 Task: Open Card Sales Target Review in Board Social Media Influencer Brand Ambassador Program Strategy and Execution to Workspace Collaboration Software and add a team member Softage.1@softage.net, a label Green, a checklist Estate Planning, an attachment from Trello, a color Green and finally, add a card description 'Develop and launch new customer acquisition strategy for new market segment' and a comment 'This task requires us to be proactive and anticipate potential challenges before they arise.'. Add a start date 'Jan 09, 1900' with a due date 'Jan 09, 1900'
Action: Mouse moved to (62, 284)
Screenshot: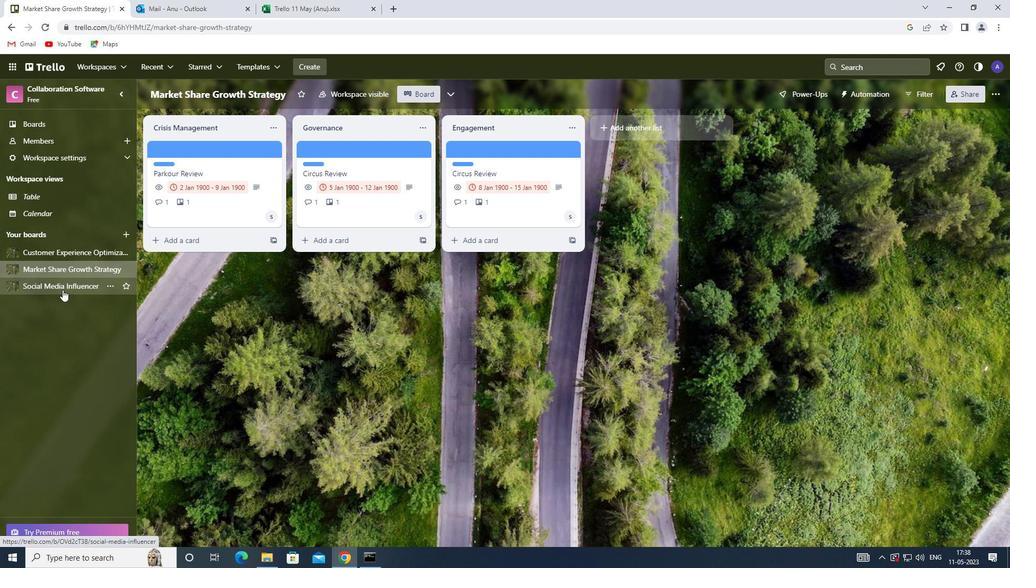 
Action: Mouse pressed left at (62, 284)
Screenshot: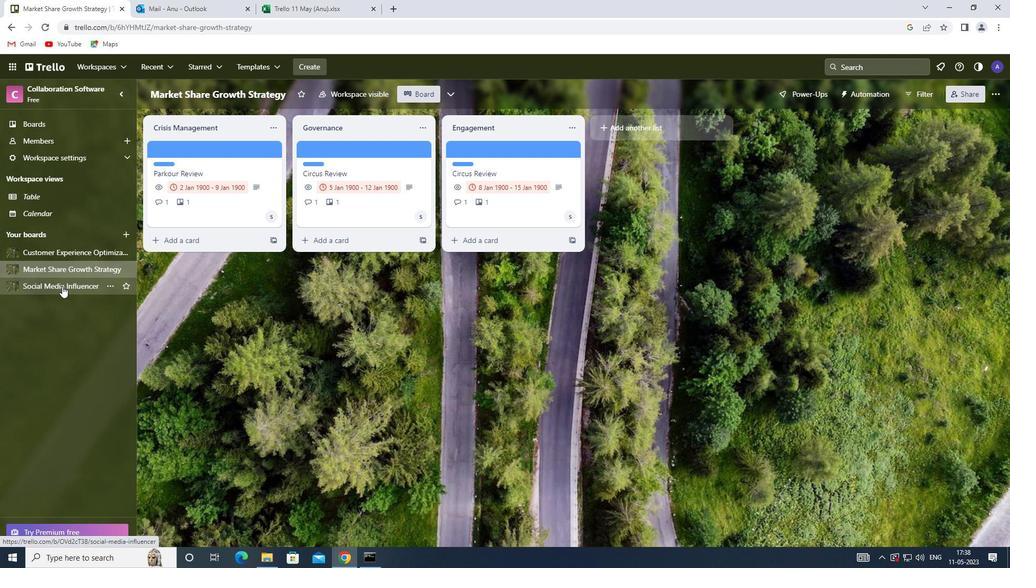 
Action: Mouse moved to (484, 150)
Screenshot: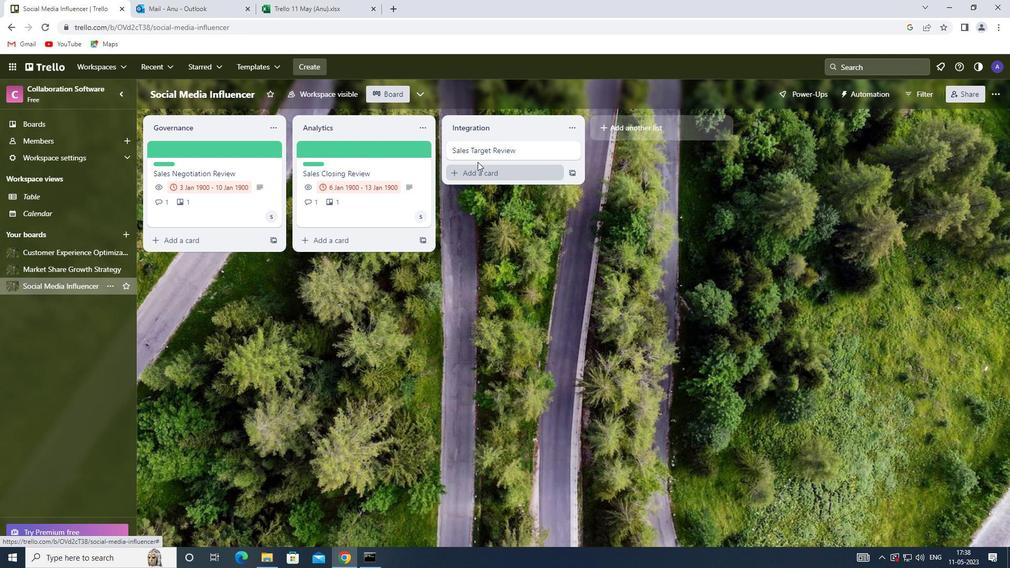 
Action: Mouse pressed left at (484, 150)
Screenshot: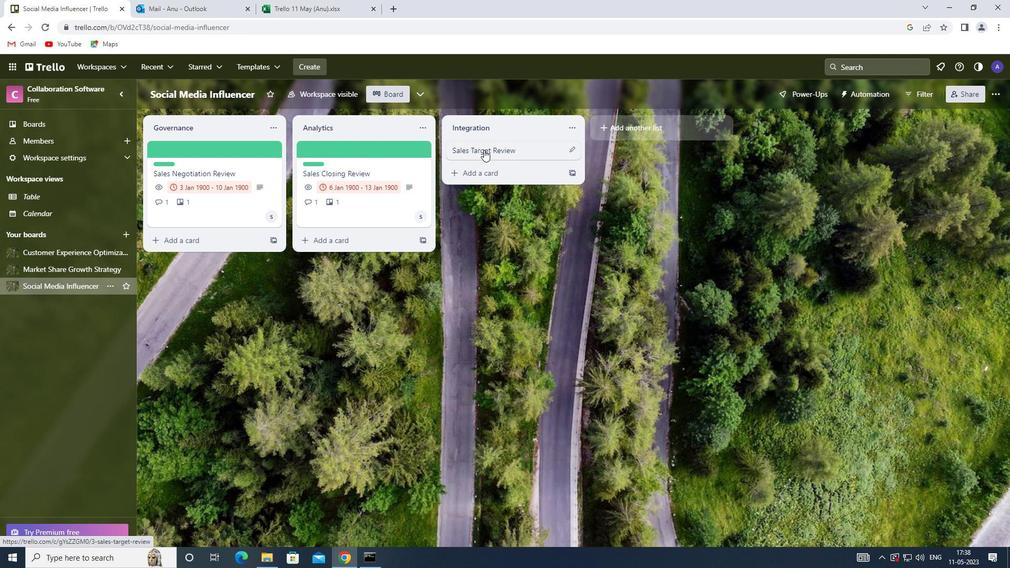 
Action: Mouse moved to (641, 181)
Screenshot: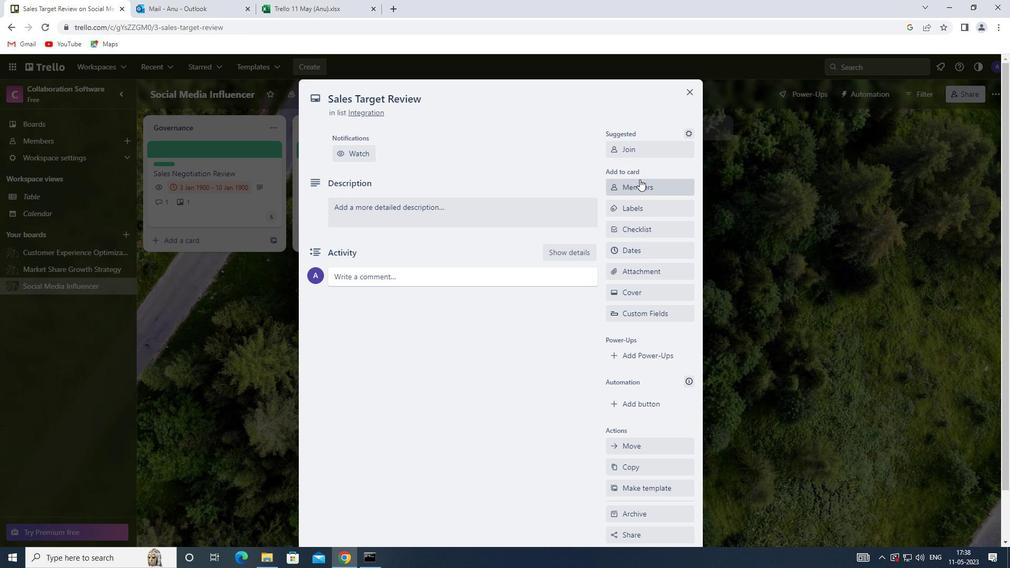 
Action: Mouse pressed left at (641, 181)
Screenshot: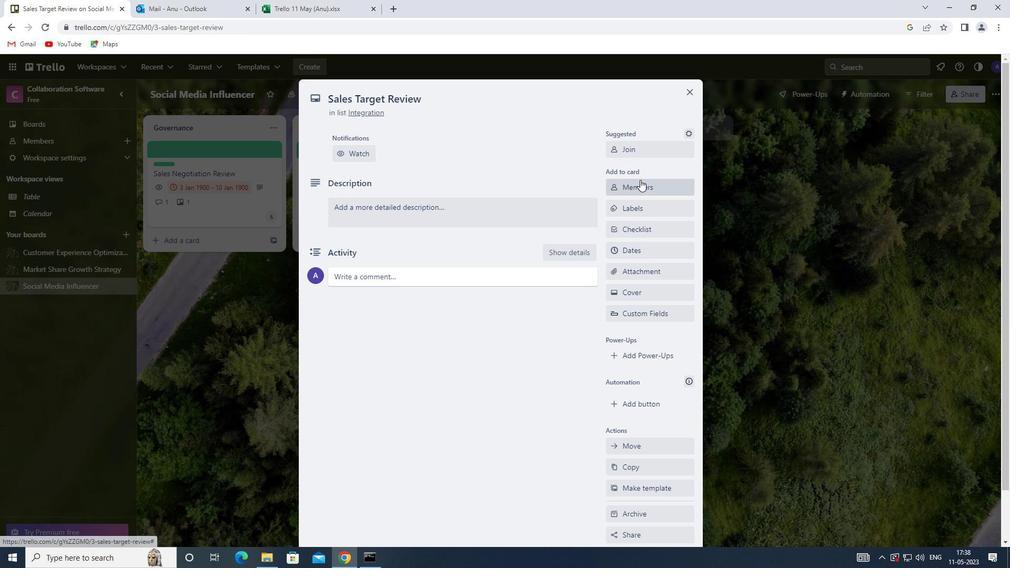 
Action: Mouse moved to (641, 239)
Screenshot: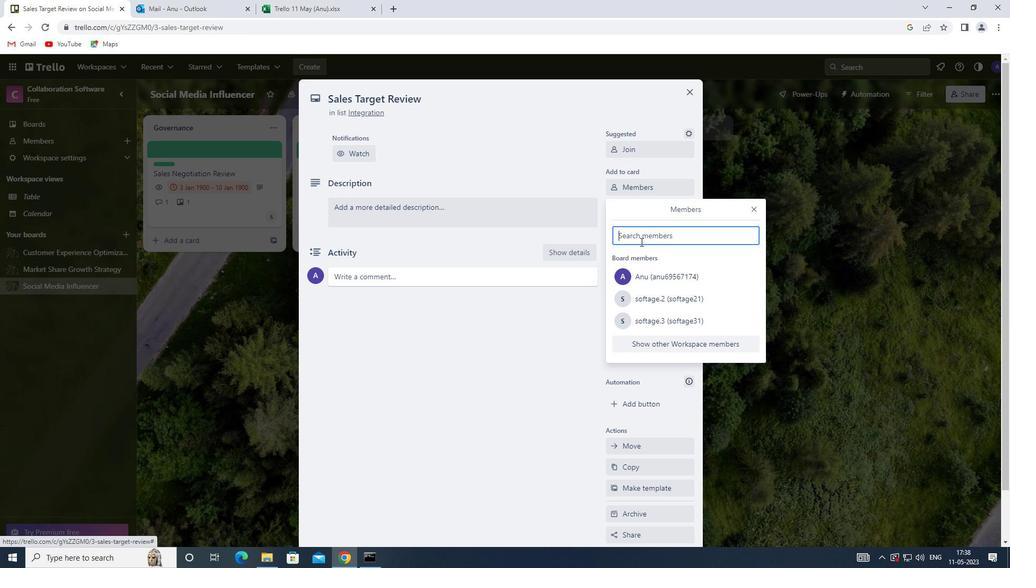 
Action: Mouse pressed left at (641, 239)
Screenshot: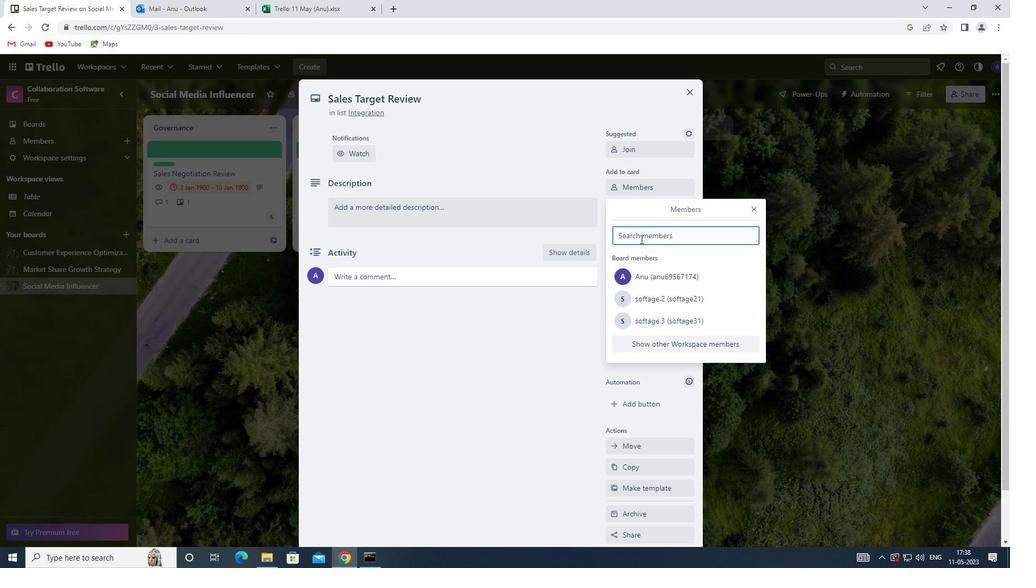
Action: Key pressed <Key.shift>SOFTAGE.1<Key.shift>@SOFTAGE.NET
Screenshot: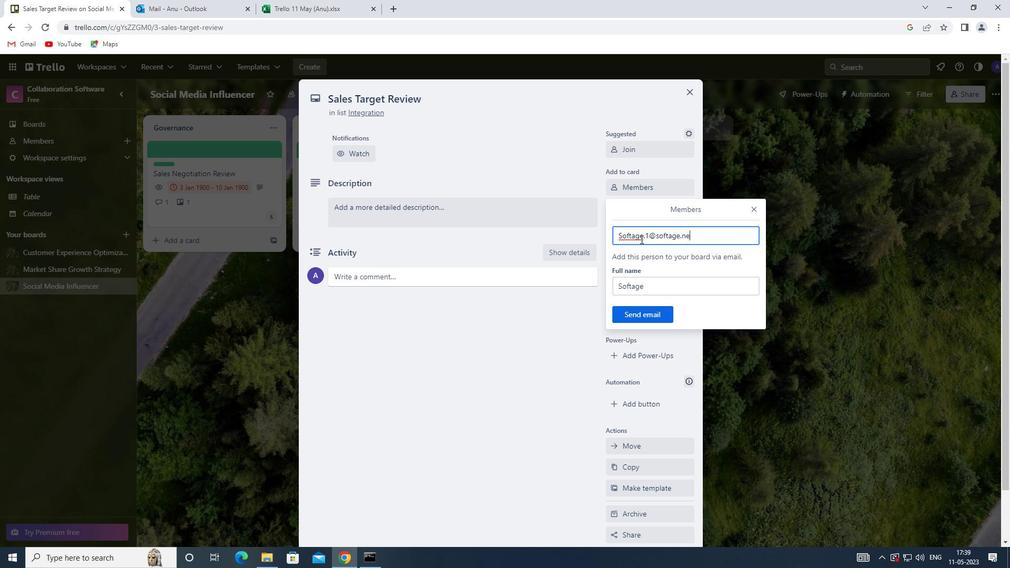 
Action: Mouse moved to (640, 316)
Screenshot: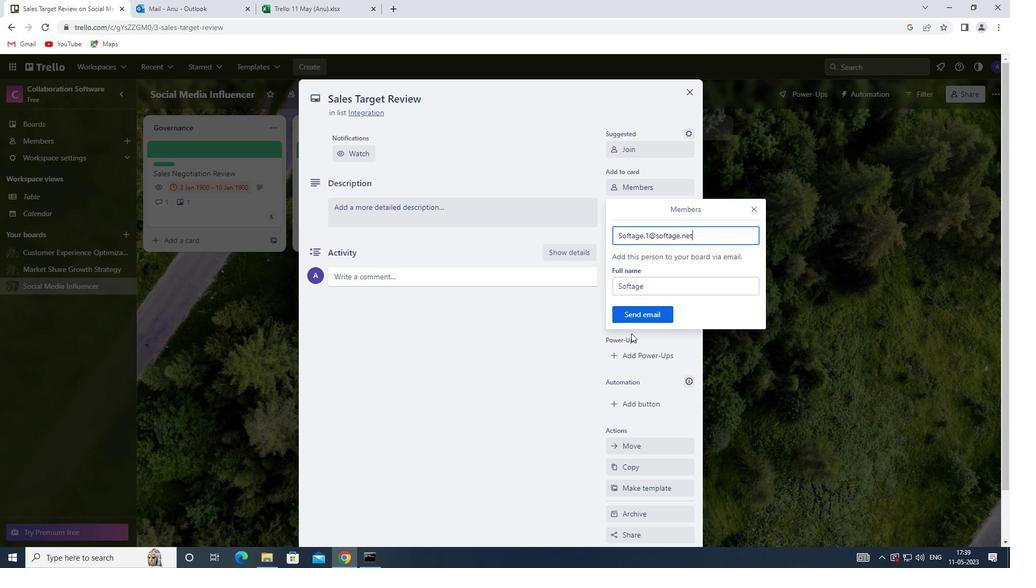 
Action: Mouse pressed left at (640, 316)
Screenshot: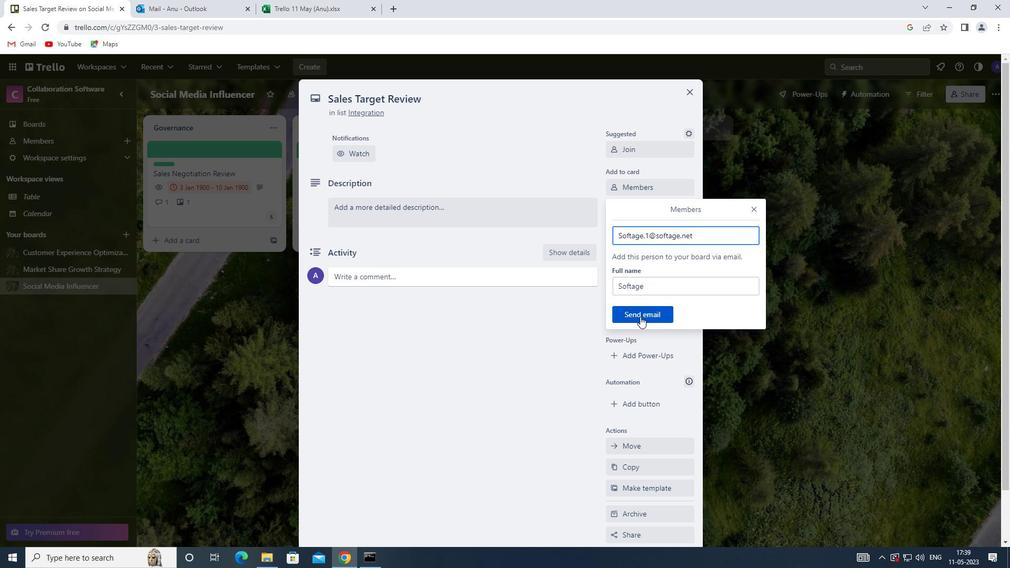 
Action: Mouse moved to (642, 210)
Screenshot: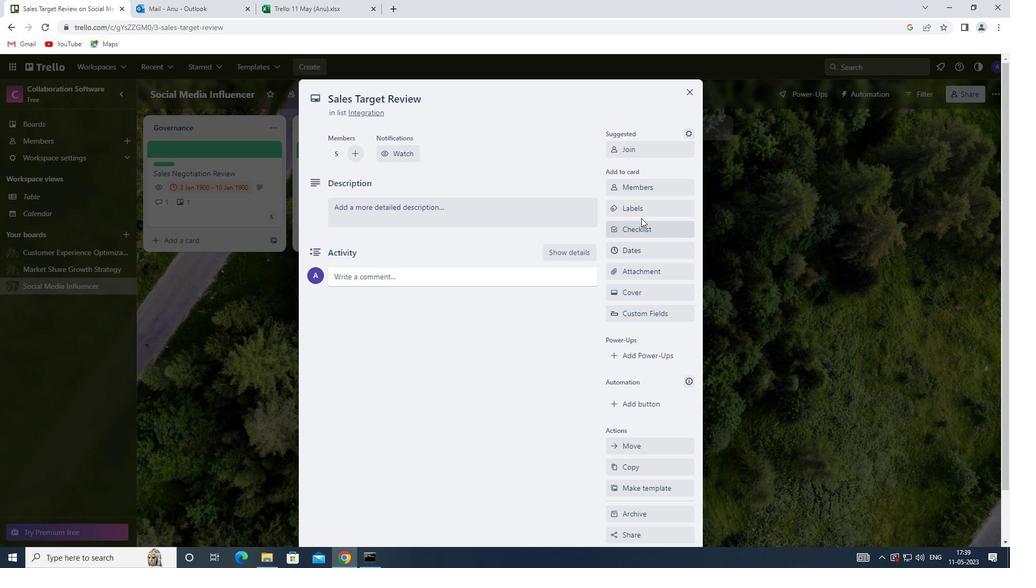 
Action: Mouse pressed left at (642, 210)
Screenshot: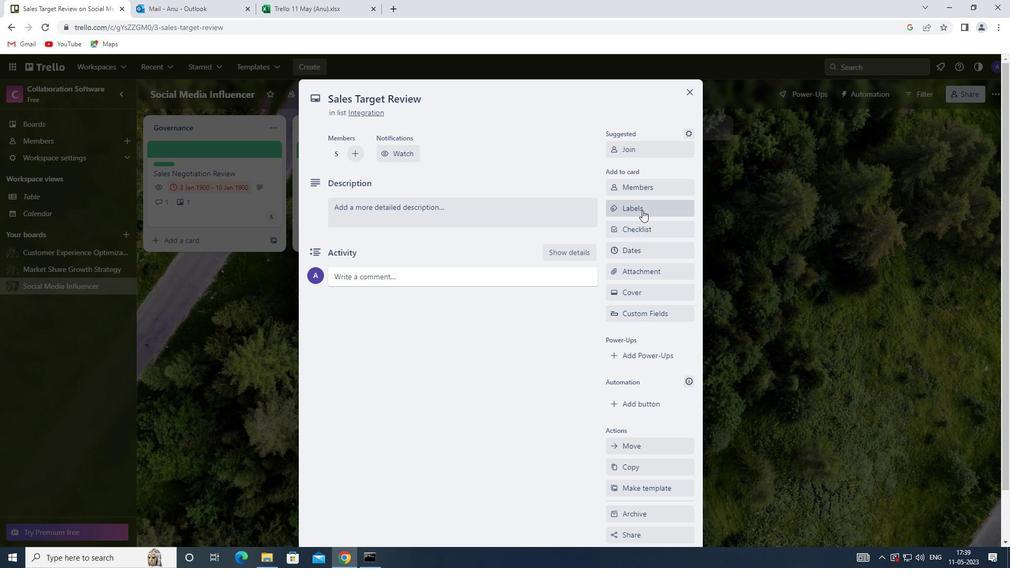 
Action: Mouse moved to (617, 293)
Screenshot: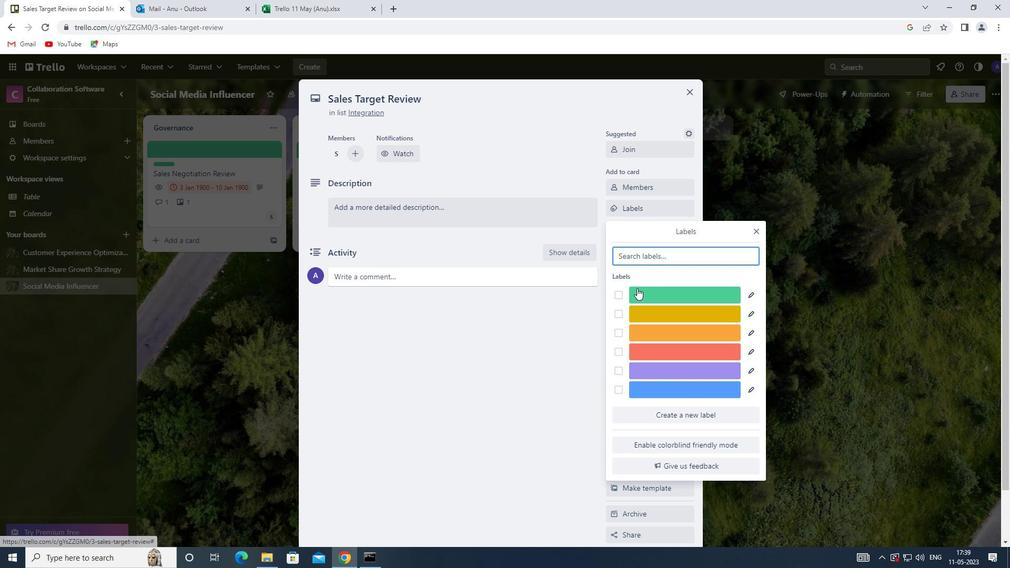 
Action: Mouse pressed left at (617, 293)
Screenshot: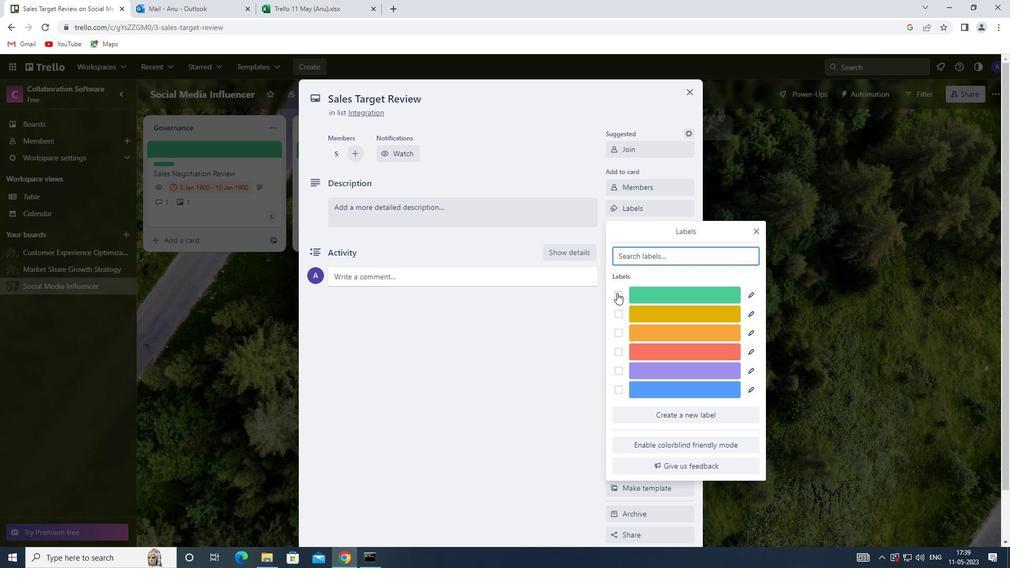 
Action: Mouse moved to (754, 229)
Screenshot: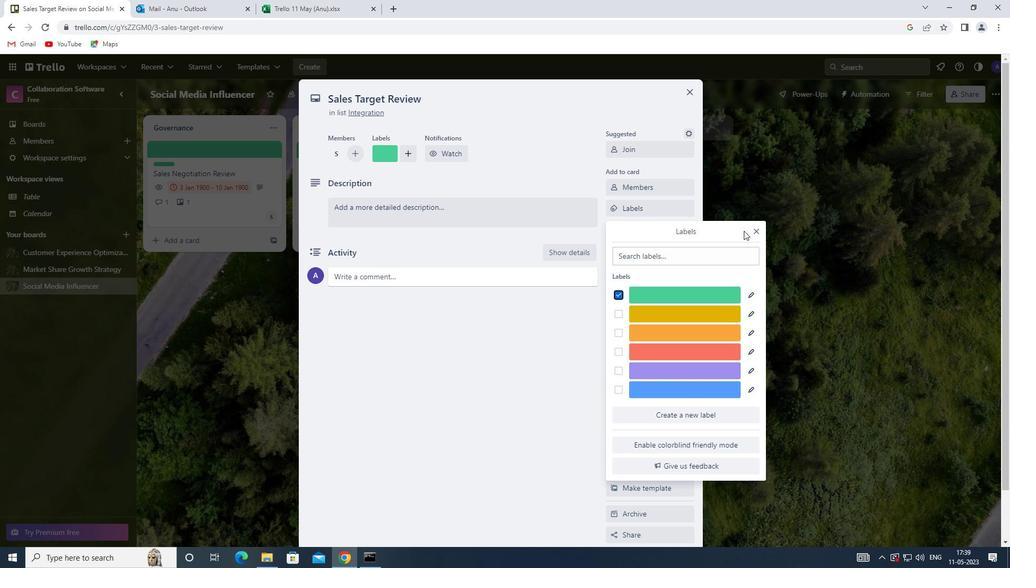 
Action: Mouse pressed left at (754, 229)
Screenshot: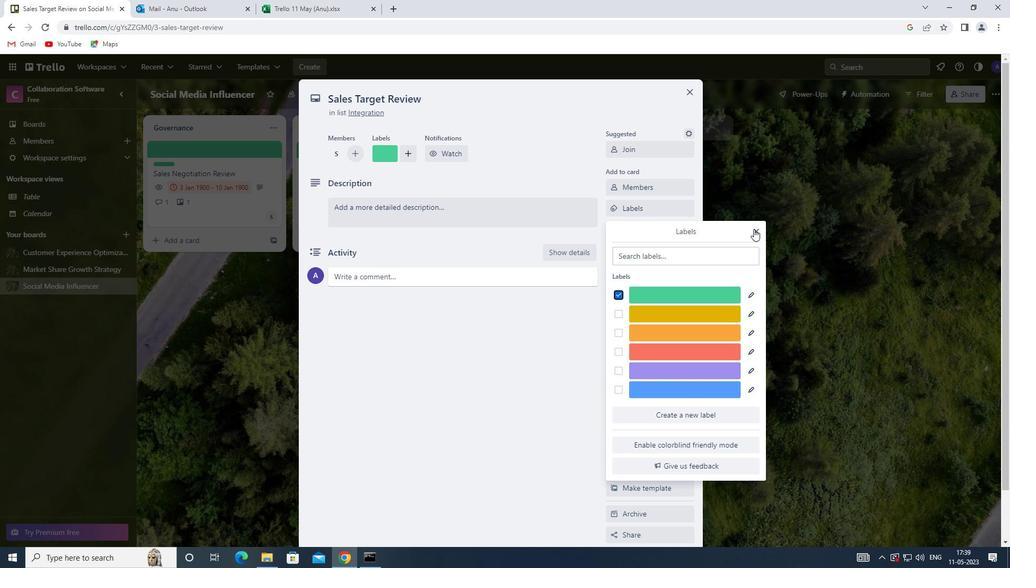 
Action: Mouse moved to (664, 225)
Screenshot: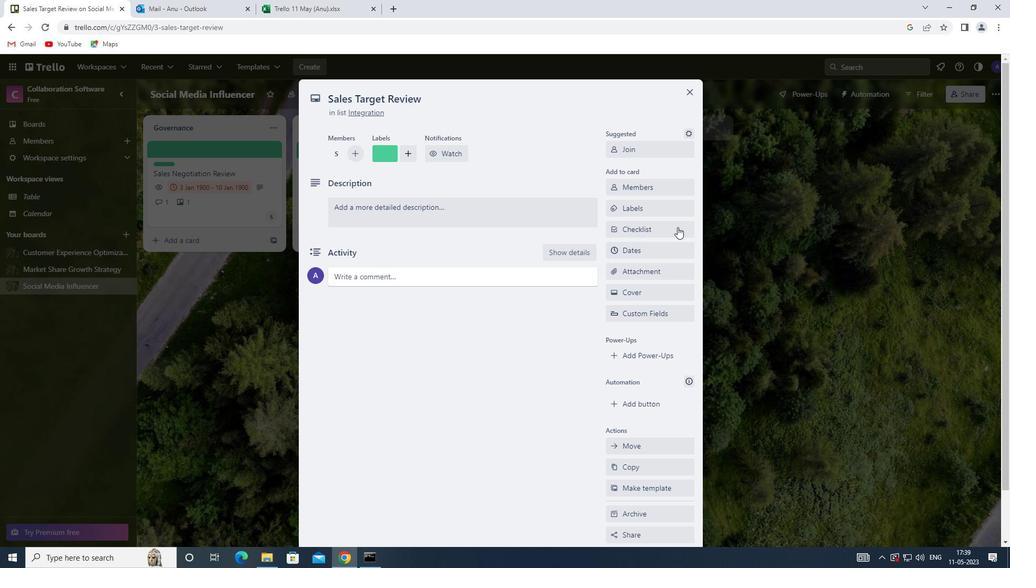 
Action: Mouse pressed left at (664, 225)
Screenshot: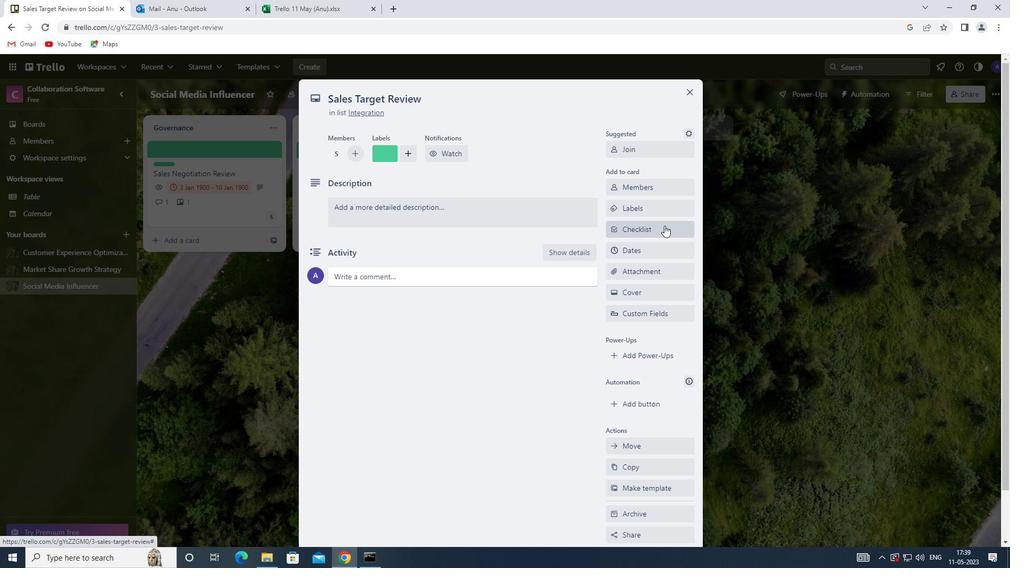 
Action: Key pressed <Key.shift>ESTATE<Key.space><Key.shift><Key.shift><Key.shift><Key.shift><Key.shift><Key.shift>PLANNING
Screenshot: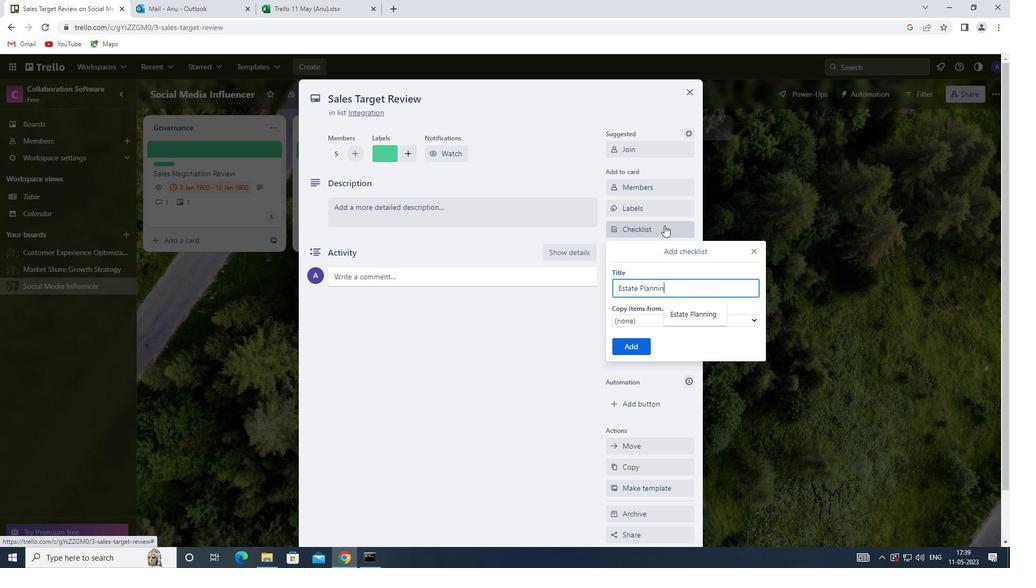 
Action: Mouse moved to (630, 350)
Screenshot: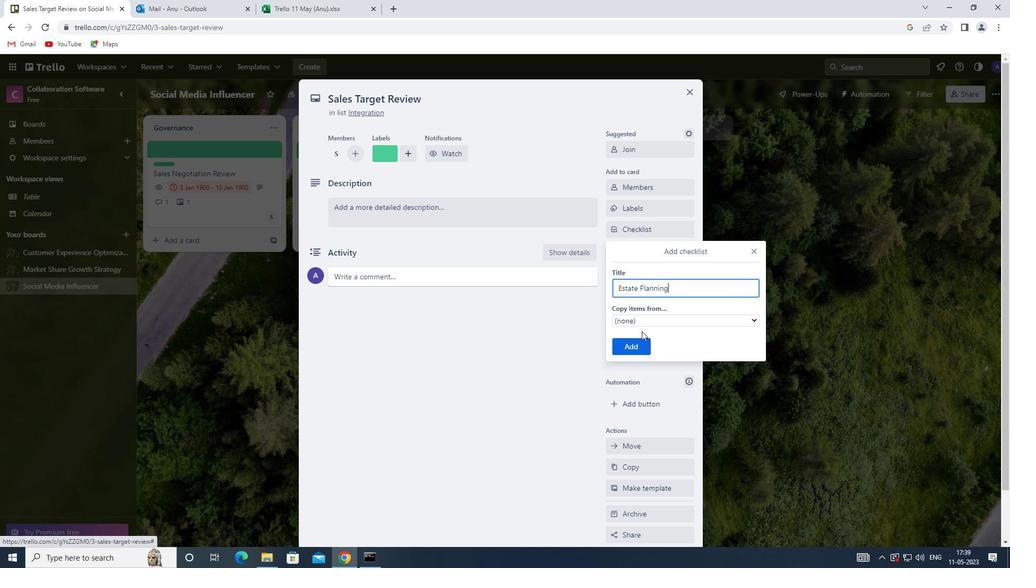 
Action: Mouse pressed left at (630, 350)
Screenshot: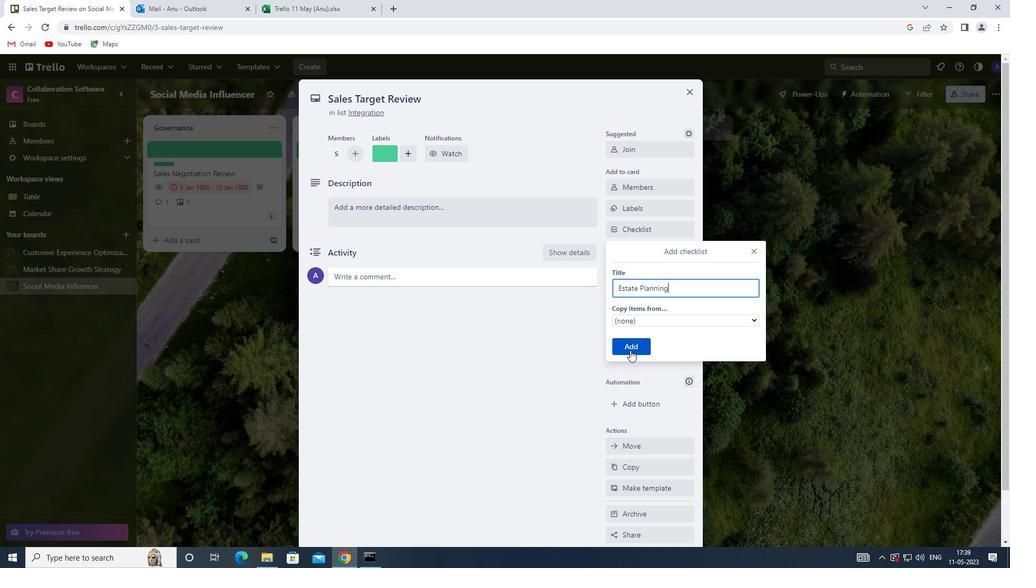 
Action: Mouse moved to (639, 268)
Screenshot: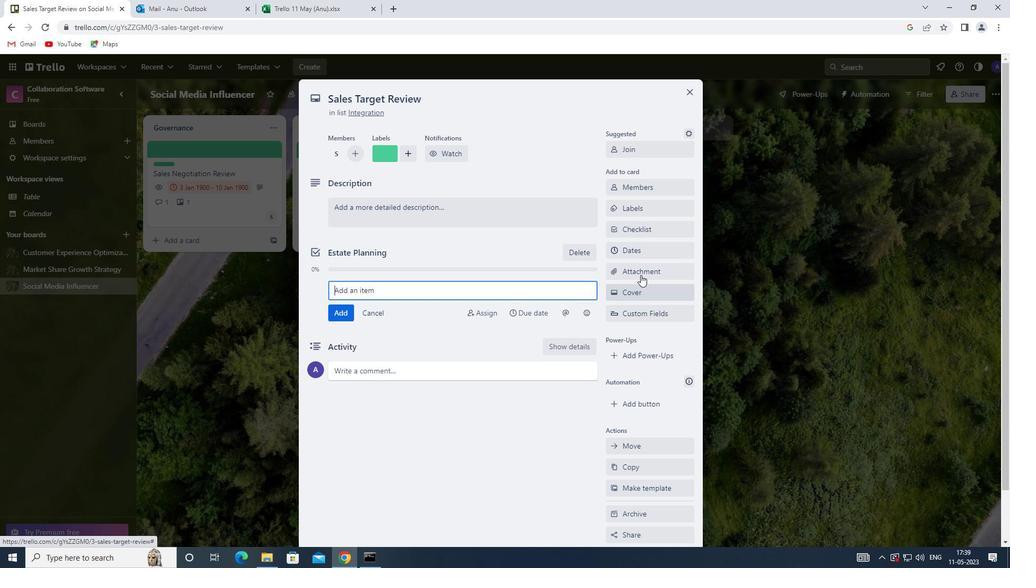 
Action: Mouse pressed left at (639, 268)
Screenshot: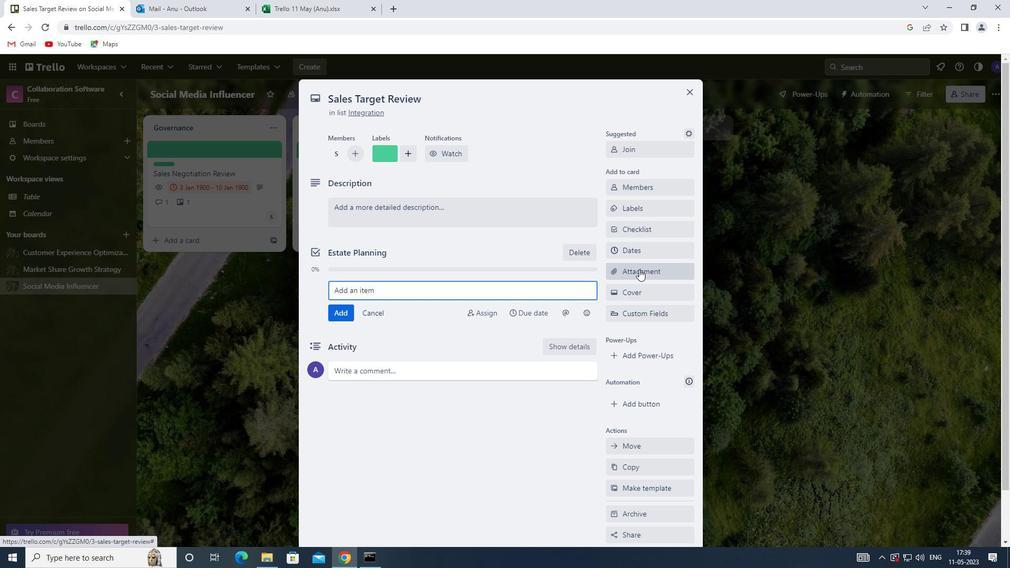 
Action: Mouse moved to (639, 332)
Screenshot: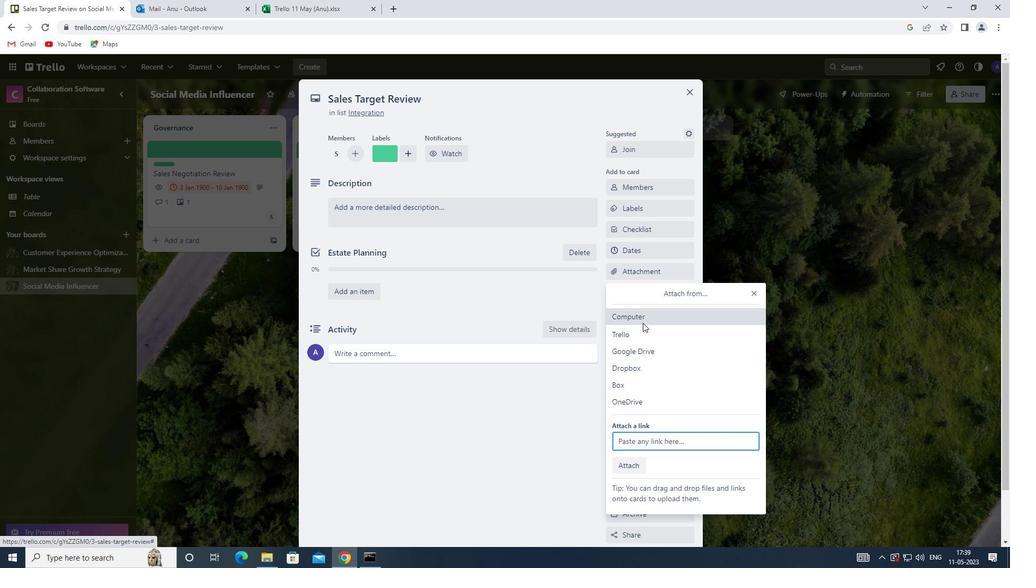 
Action: Mouse pressed left at (639, 332)
Screenshot: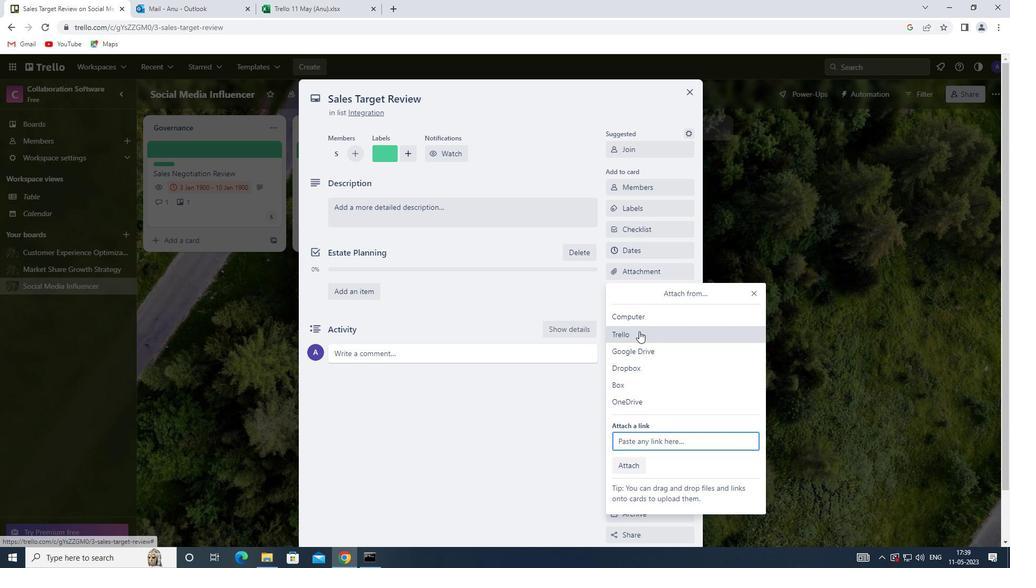 
Action: Mouse moved to (653, 417)
Screenshot: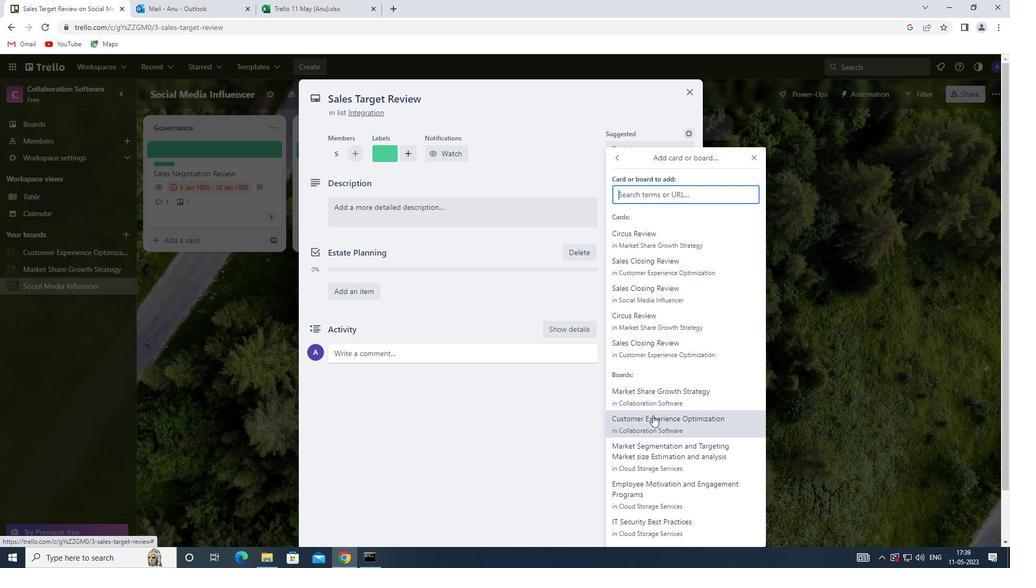 
Action: Mouse pressed left at (653, 417)
Screenshot: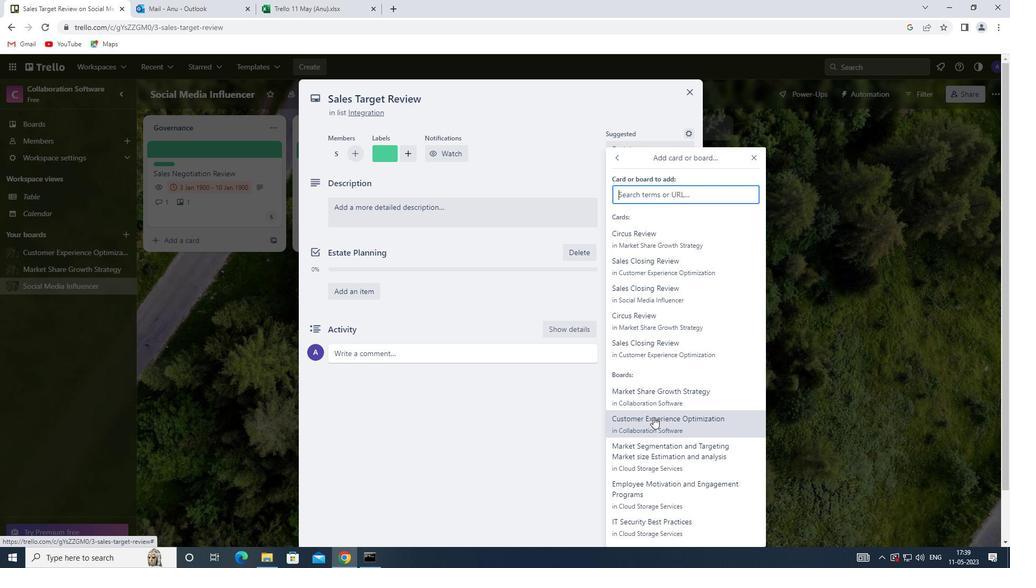 
Action: Mouse moved to (654, 289)
Screenshot: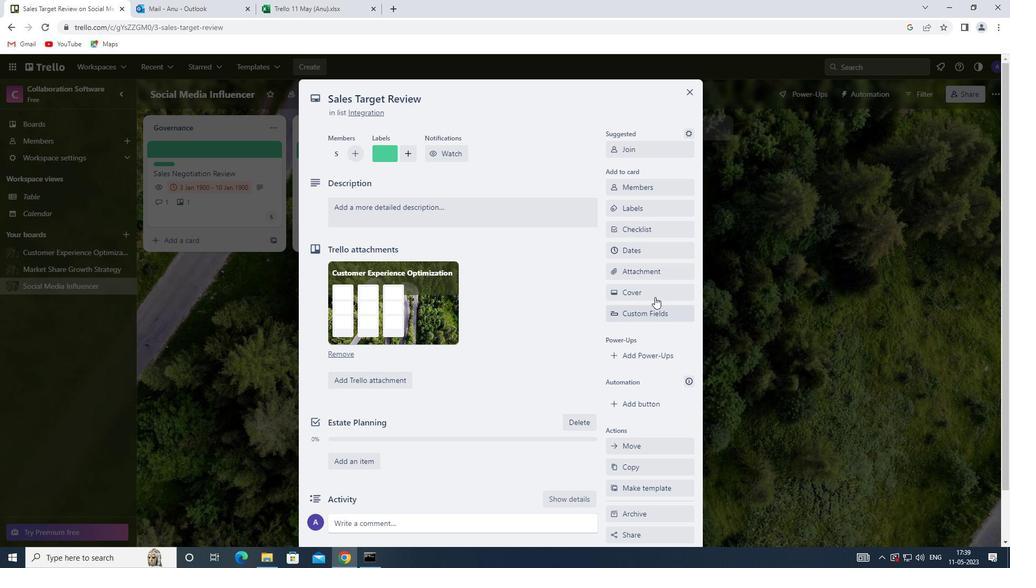 
Action: Mouse pressed left at (654, 289)
Screenshot: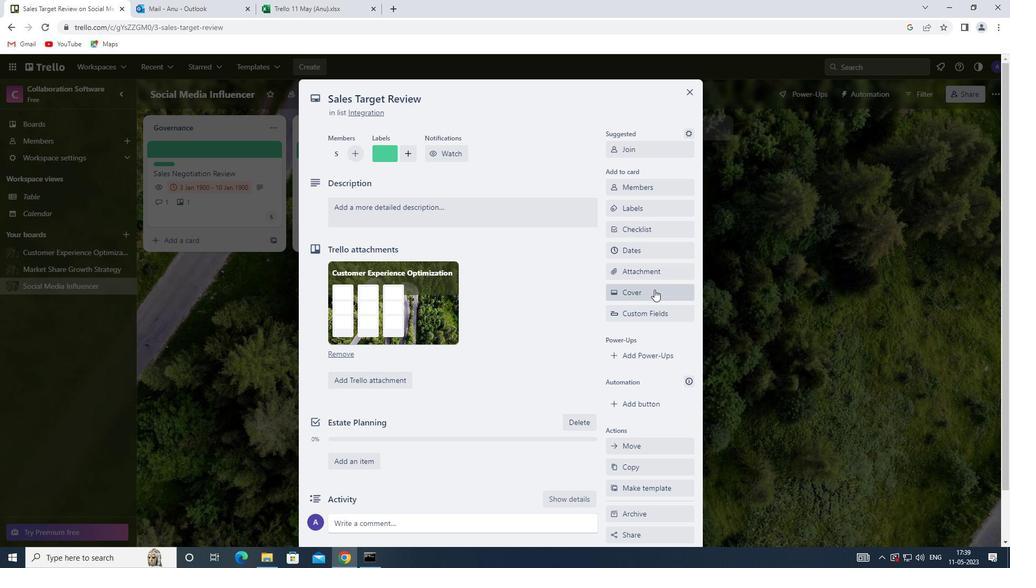 
Action: Mouse moved to (628, 334)
Screenshot: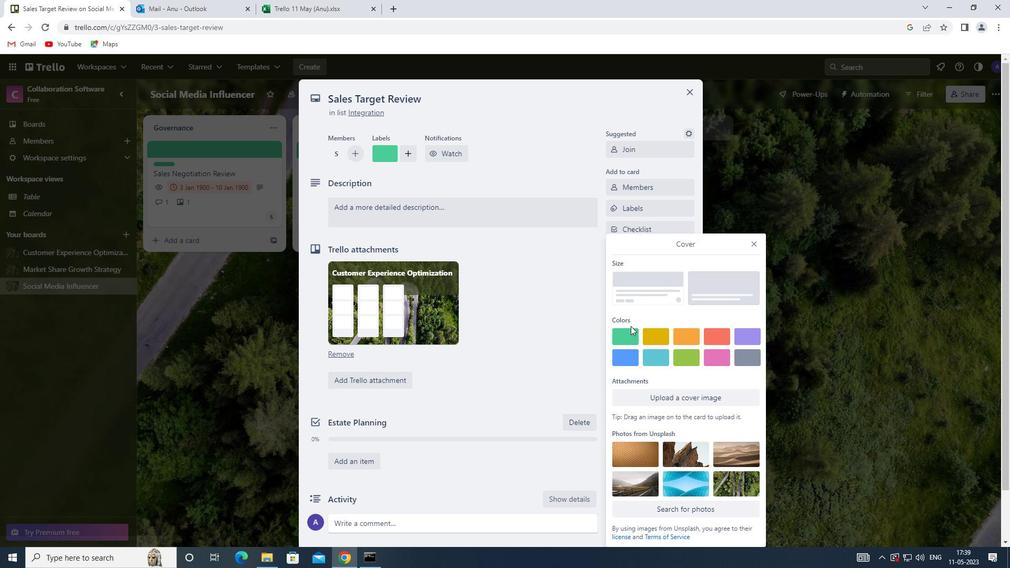 
Action: Mouse pressed left at (628, 334)
Screenshot: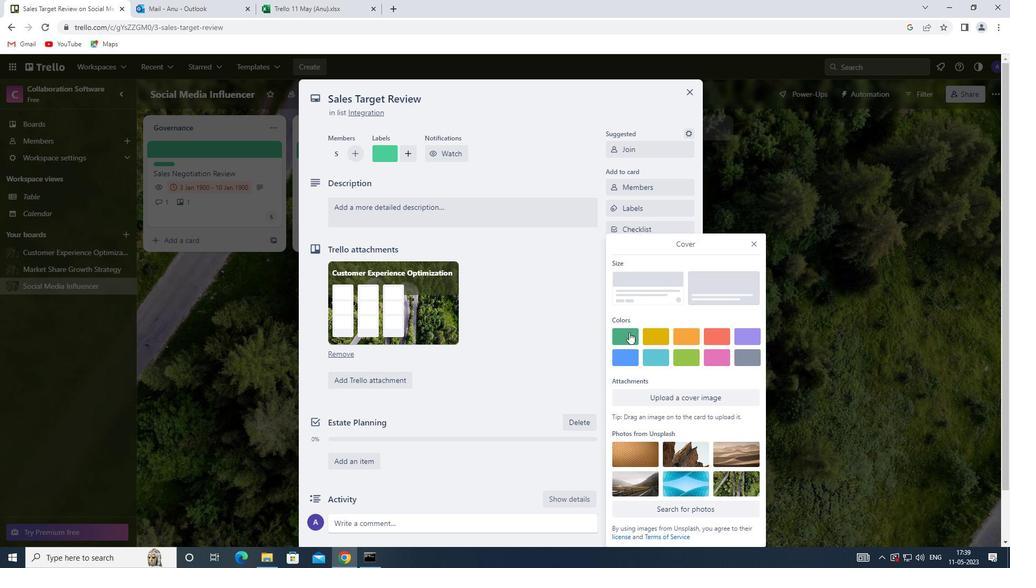 
Action: Mouse moved to (752, 223)
Screenshot: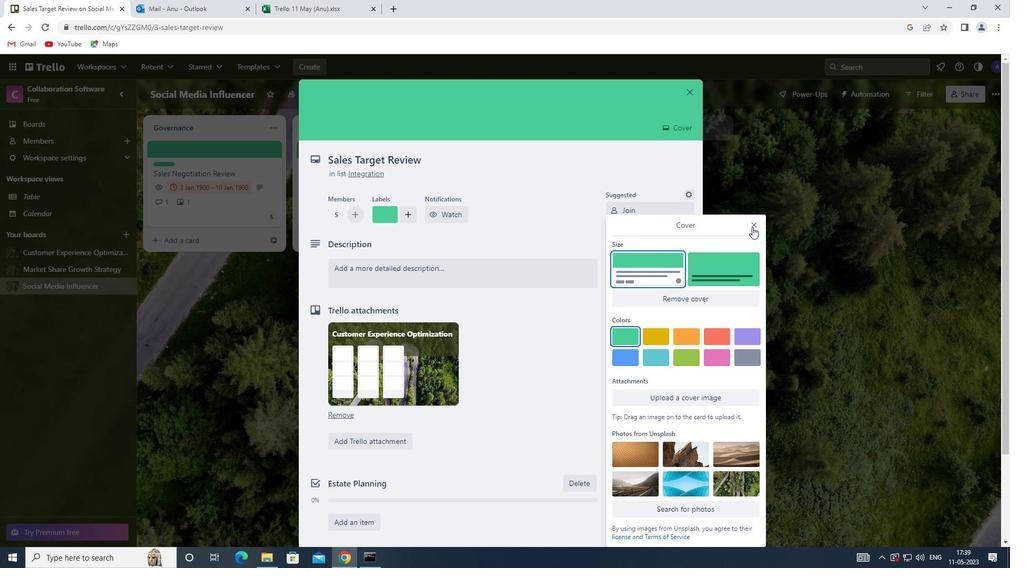 
Action: Mouse pressed left at (752, 223)
Screenshot: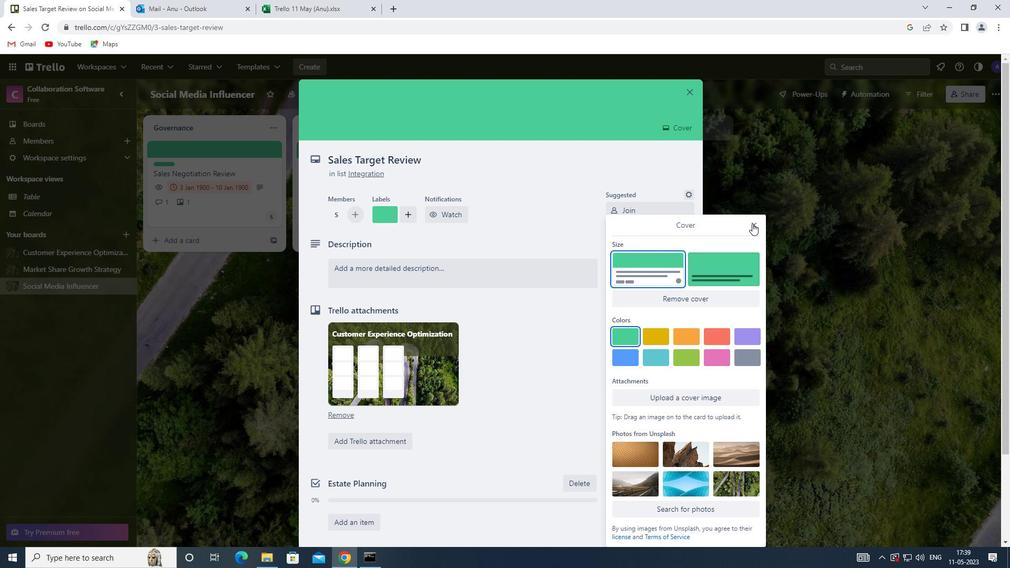 
Action: Mouse moved to (444, 277)
Screenshot: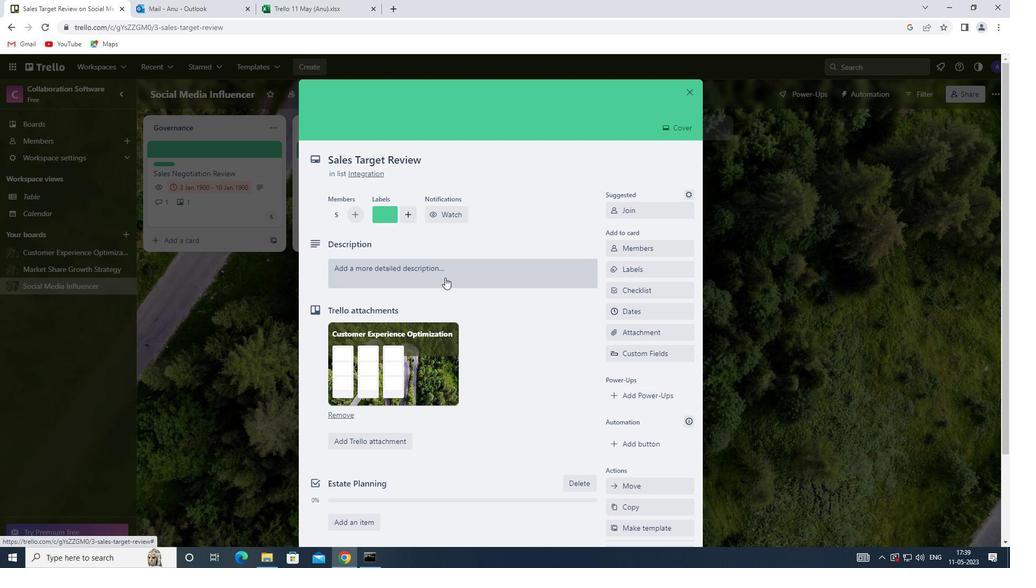 
Action: Mouse pressed left at (444, 277)
Screenshot: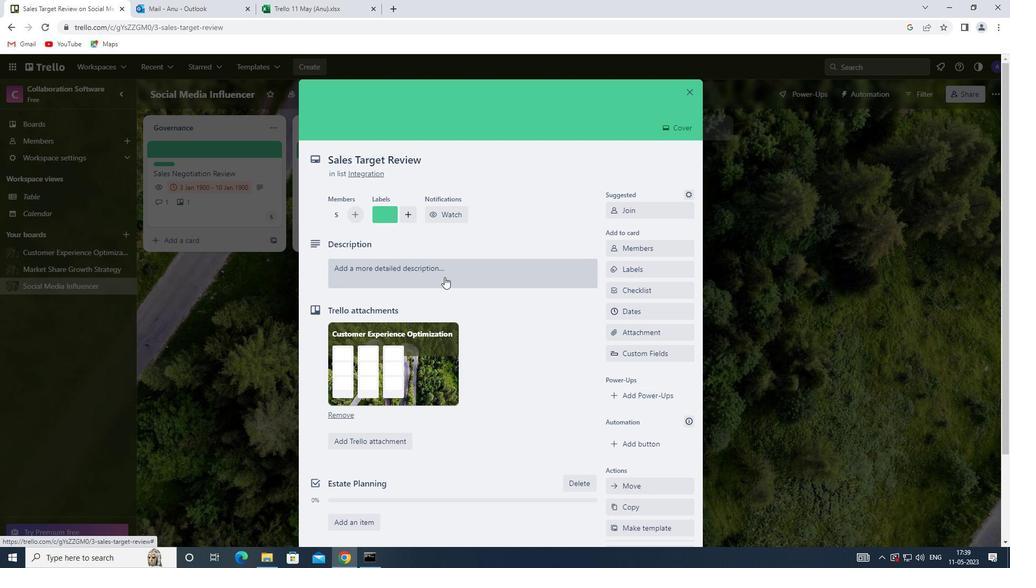 
Action: Mouse moved to (392, 304)
Screenshot: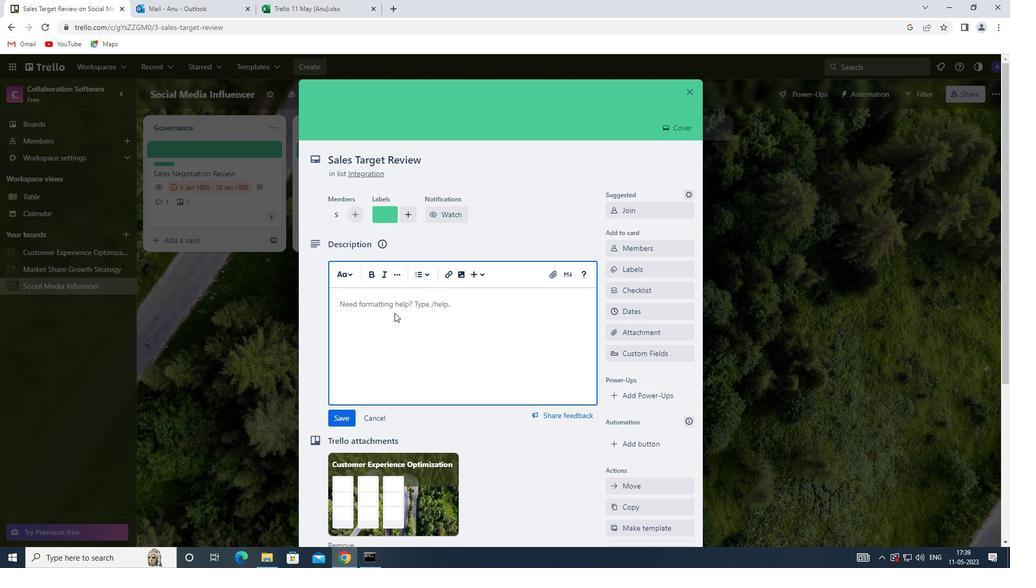 
Action: Mouse pressed left at (392, 304)
Screenshot: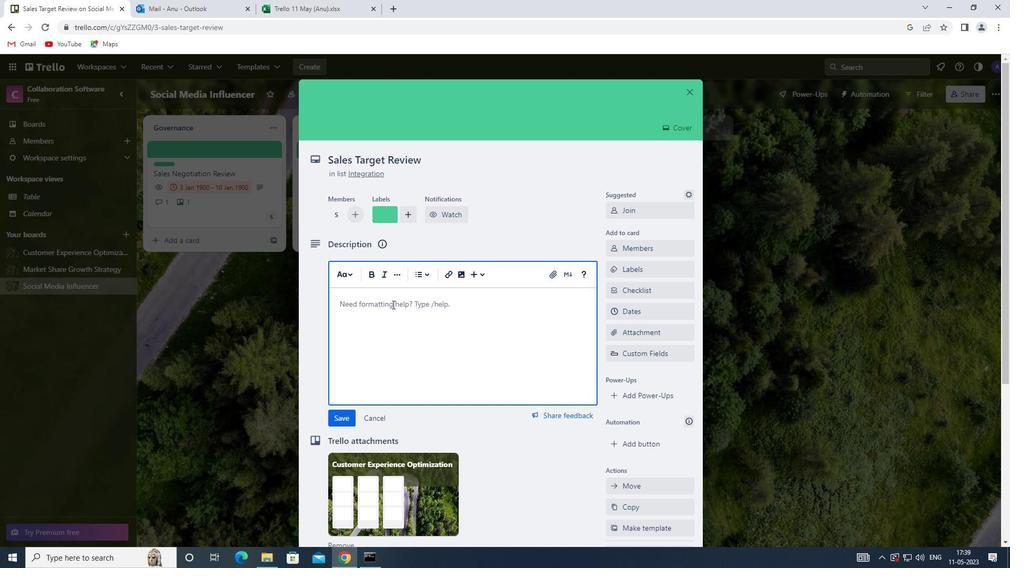 
Action: Key pressed <Key.shift><Key.shift><Key.shift><Key.shift><Key.shift><Key.shift><Key.shift>DEVELOP<Key.space>AND<Key.space>LAUNCH<Key.space>NEW<Key.space>CUSTOMER<Key.space>ACQUISITION<Key.space>STRATEGY<Key.space>FOR<Key.space>NEW<Key.space>MARKET<Key.space>SEGMENT
Screenshot: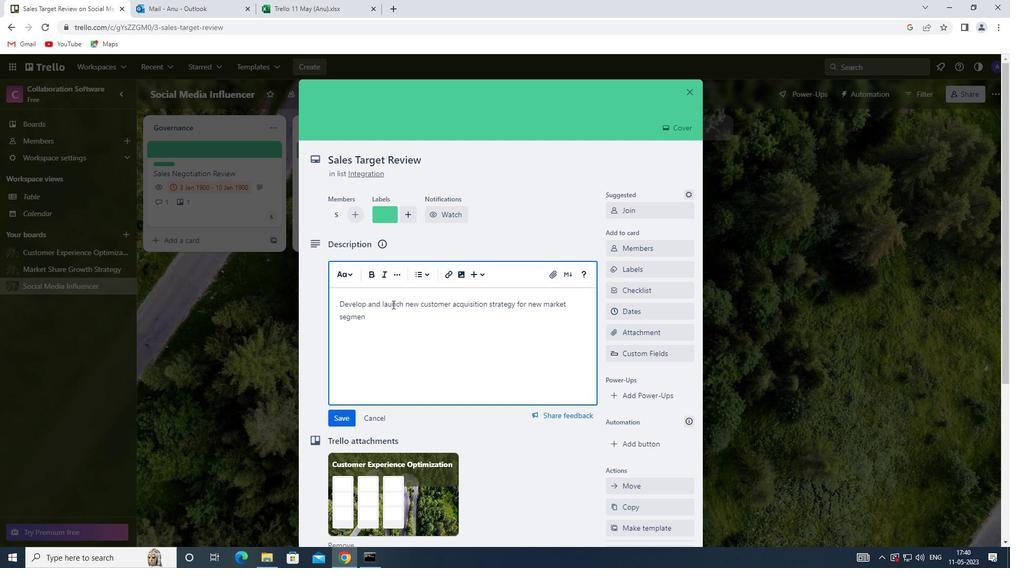 
Action: Mouse moved to (334, 415)
Screenshot: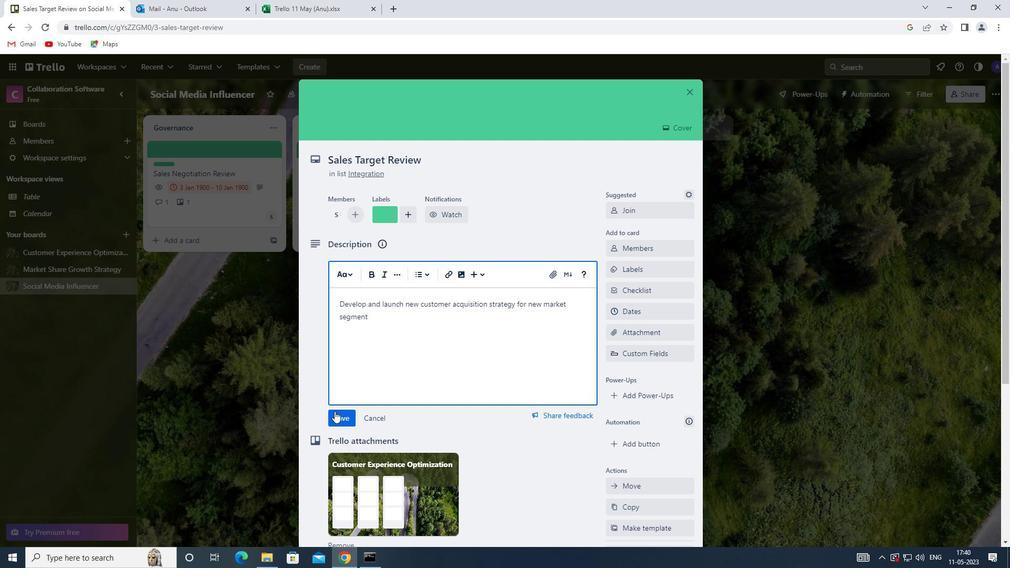 
Action: Mouse pressed left at (334, 415)
Screenshot: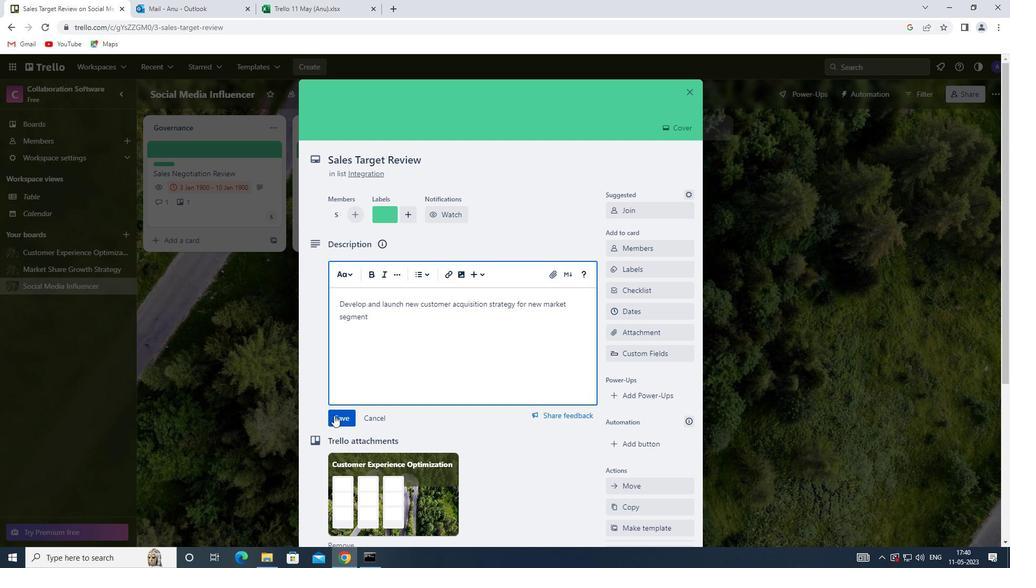 
Action: Mouse moved to (373, 402)
Screenshot: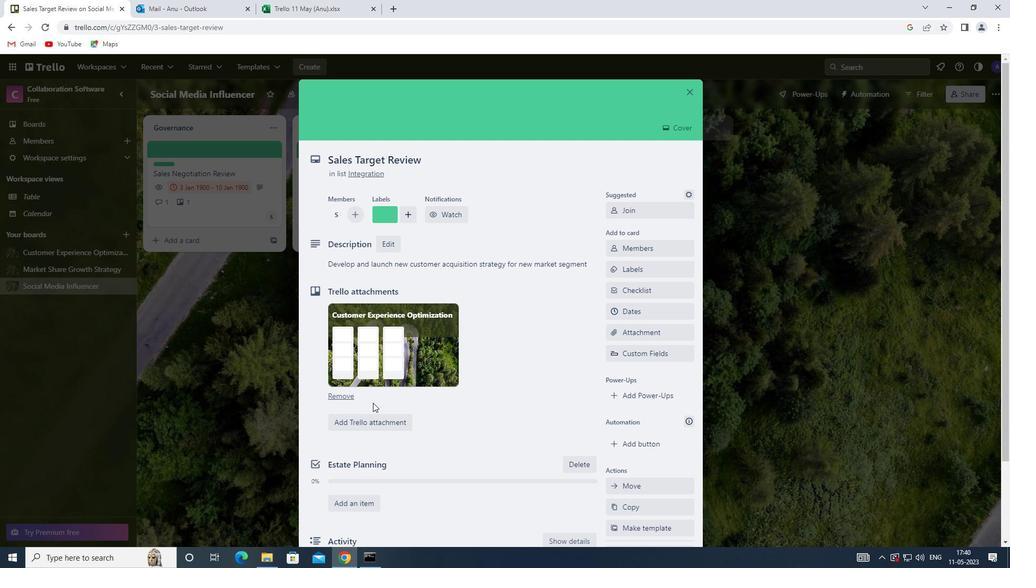 
Action: Mouse scrolled (373, 402) with delta (0, 0)
Screenshot: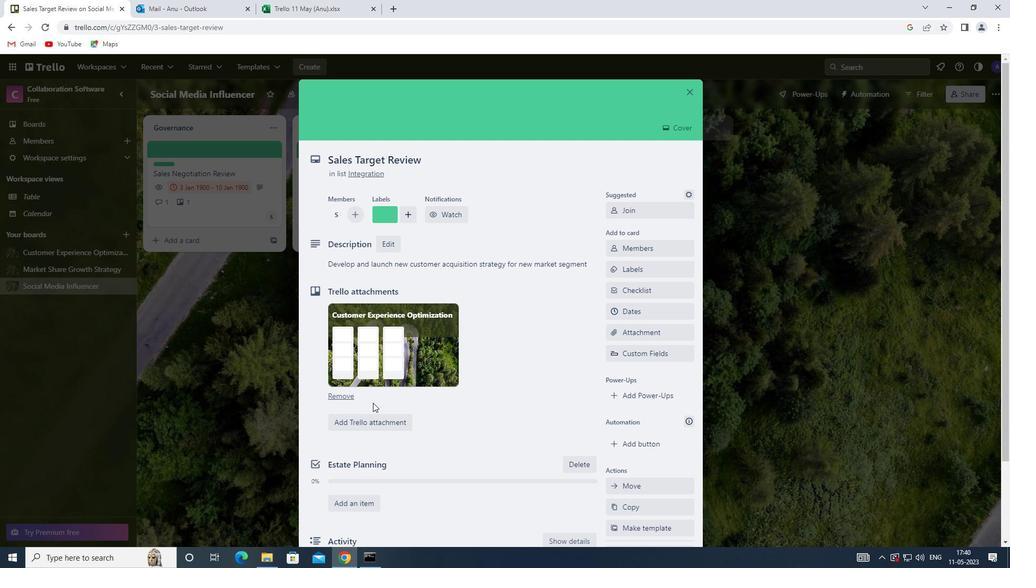 
Action: Mouse moved to (373, 401)
Screenshot: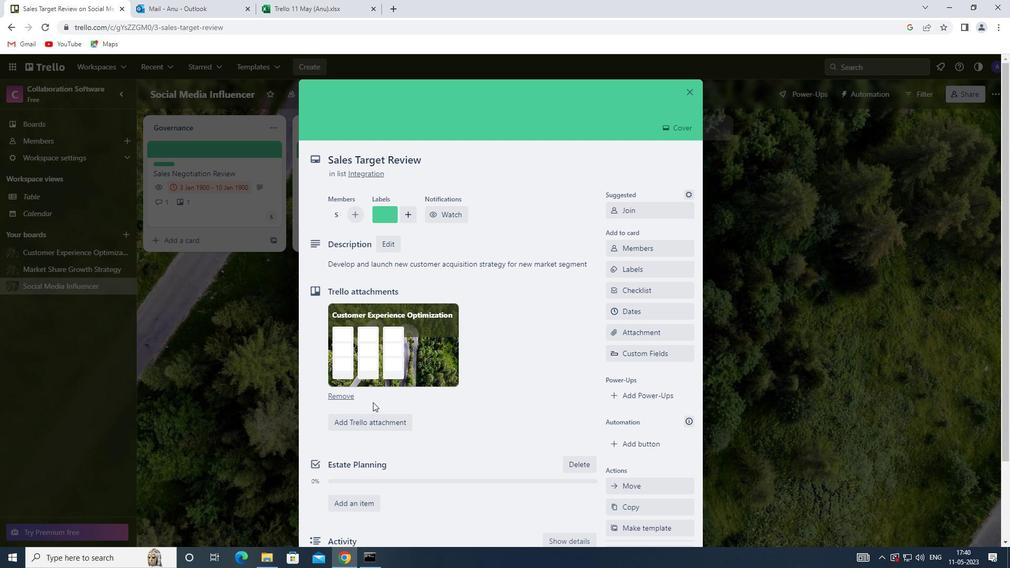 
Action: Mouse scrolled (373, 401) with delta (0, 0)
Screenshot: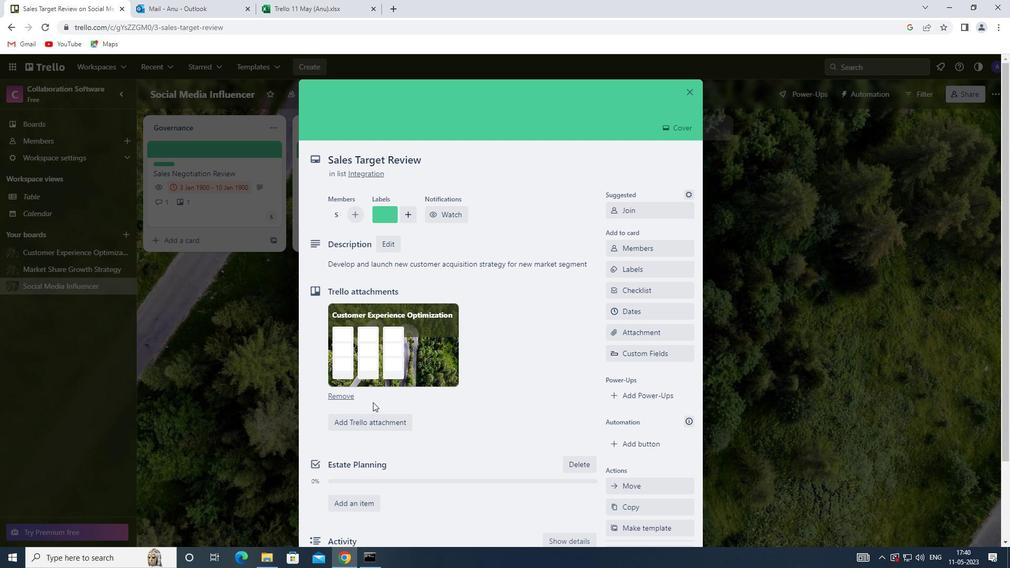 
Action: Mouse moved to (377, 399)
Screenshot: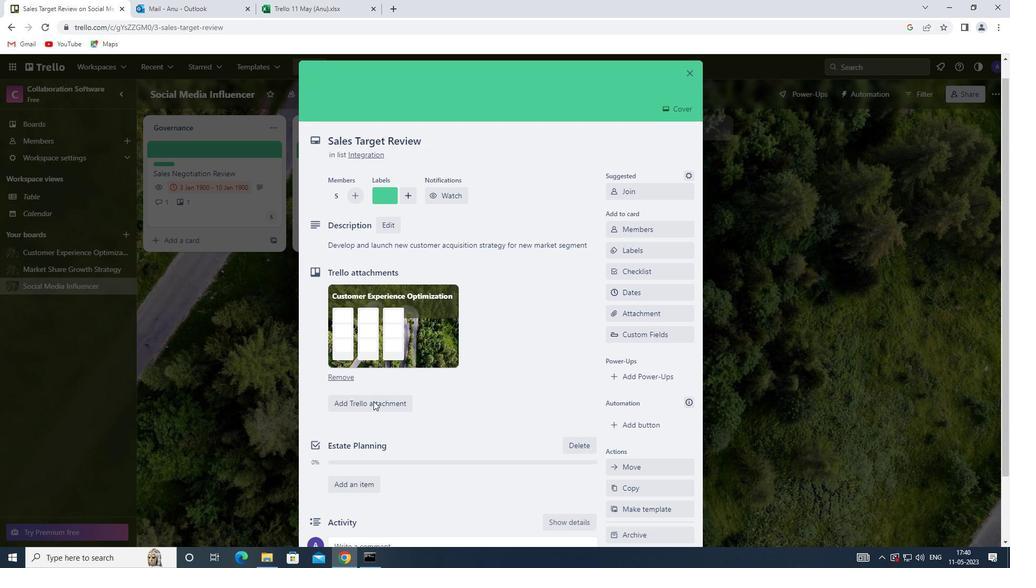 
Action: Mouse scrolled (377, 398) with delta (0, 0)
Screenshot: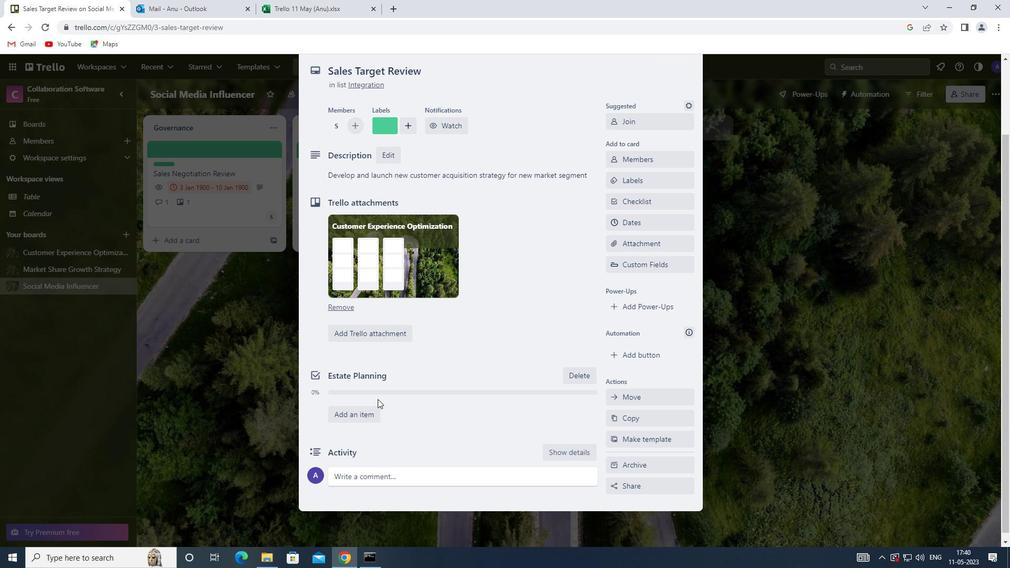 
Action: Mouse moved to (352, 469)
Screenshot: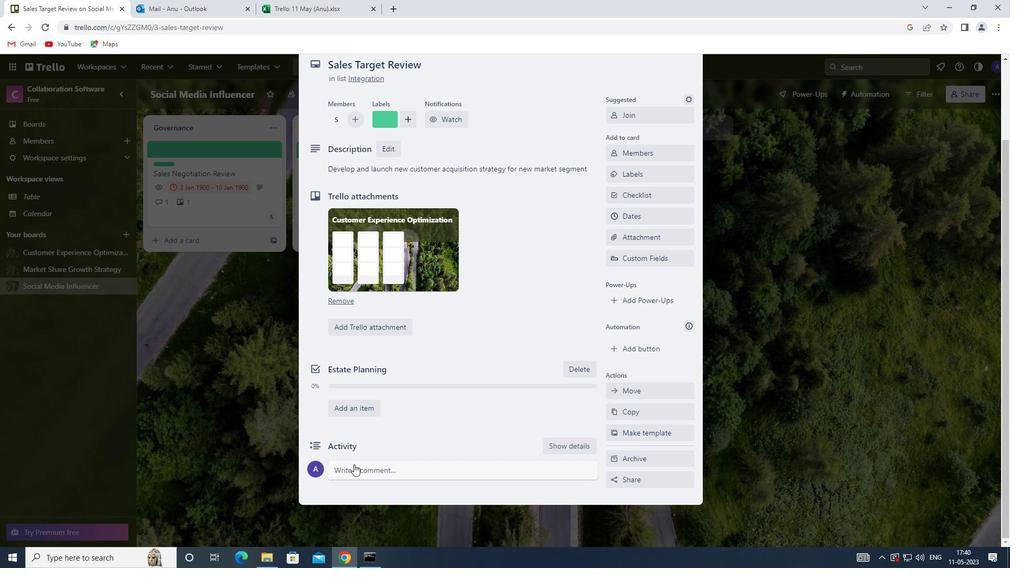 
Action: Mouse pressed left at (352, 469)
Screenshot: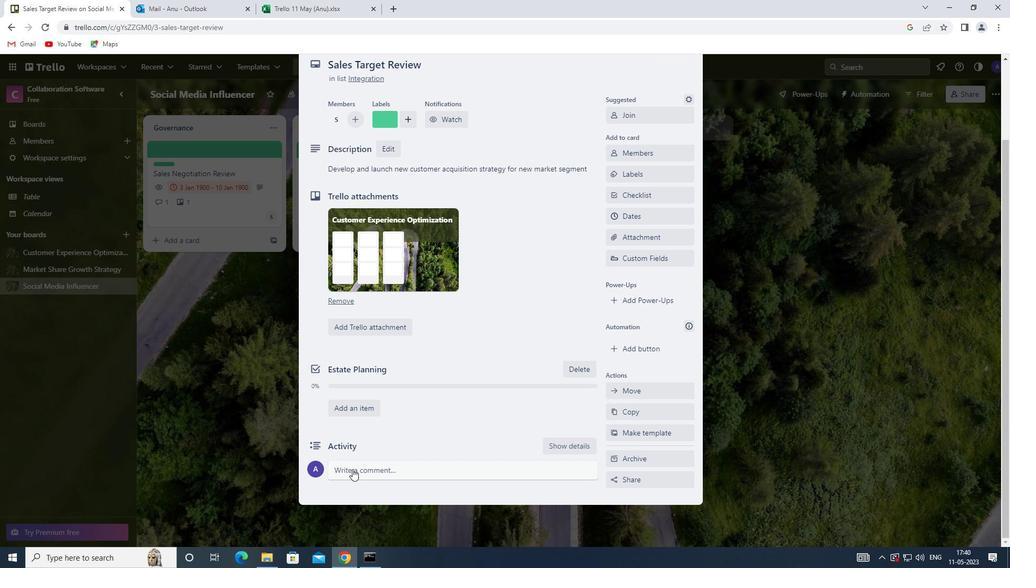 
Action: Mouse moved to (354, 501)
Screenshot: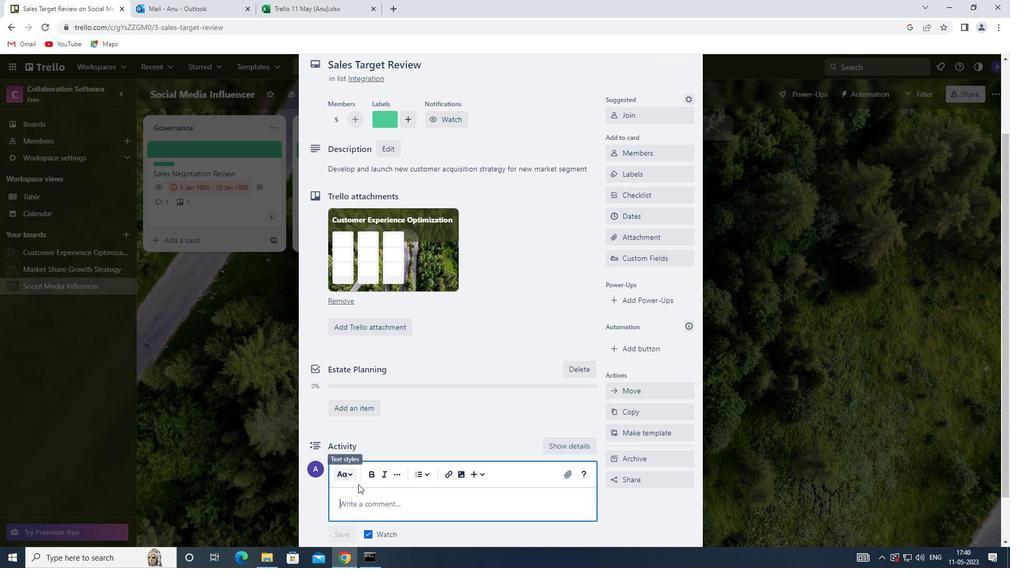 
Action: Mouse pressed left at (354, 501)
Screenshot: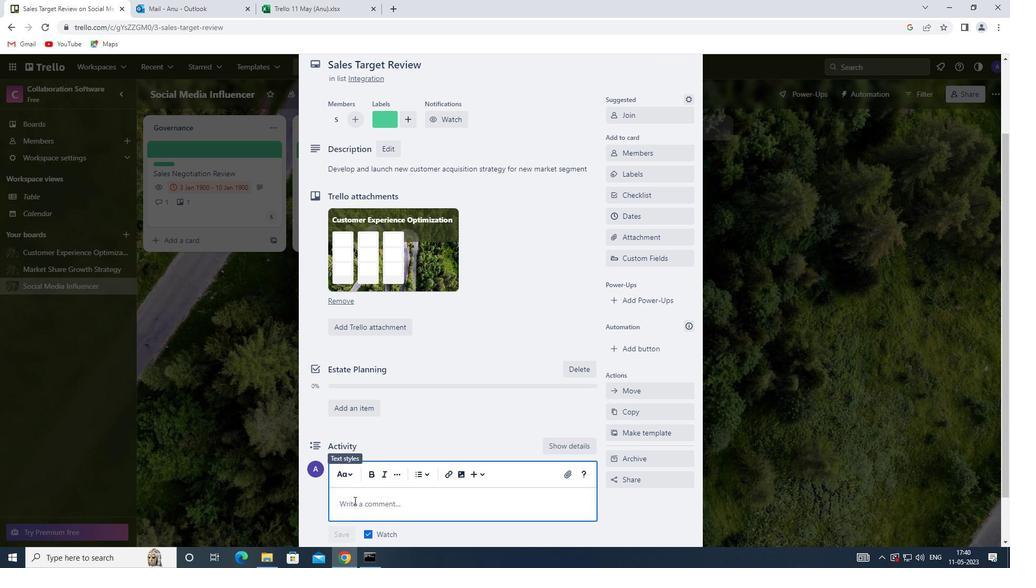 
Action: Key pressed <Key.shift><Key.shift><Key.shift><Key.shift><Key.shift><Key.shift><Key.shift>THIS<Key.space>TASK<Key.space>REQUIRES<Key.space>US<Key.space>TO<Key.space>BE<Key.space>PROACTIVE<Key.space>AND<Key.space>ANTICIPATE<Key.space>POTENTIAL<Key.space>CHALLENGES<Key.space>BEFORE<Key.space>THEY<Key.space>ARISE
Screenshot: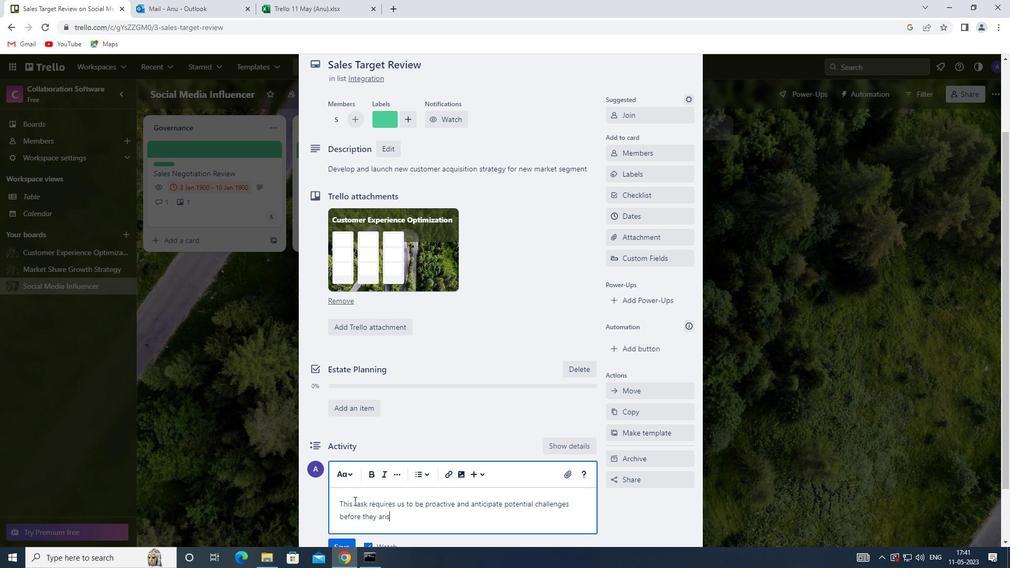 
Action: Mouse moved to (368, 503)
Screenshot: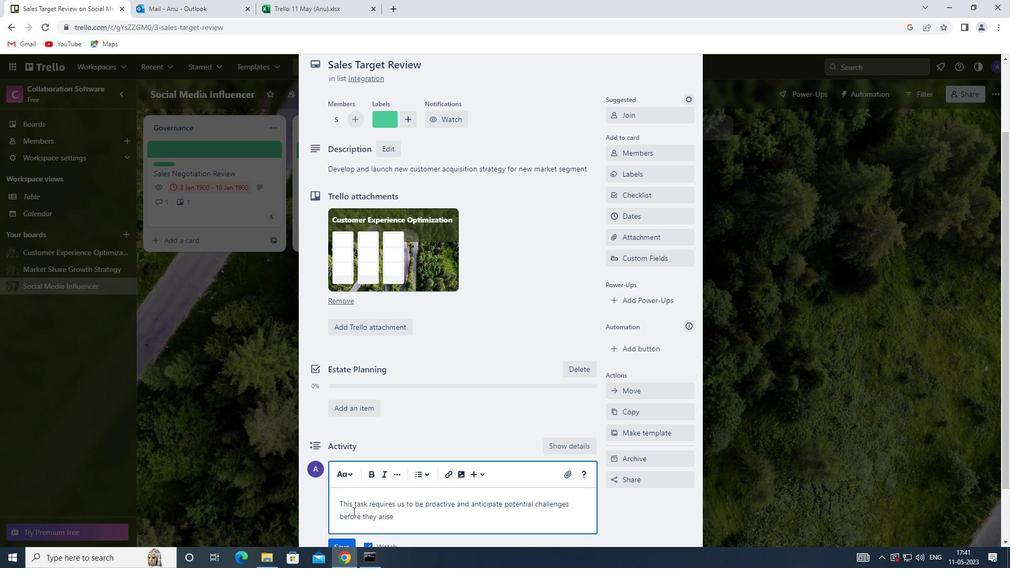 
Action: Mouse scrolled (368, 503) with delta (0, 0)
Screenshot: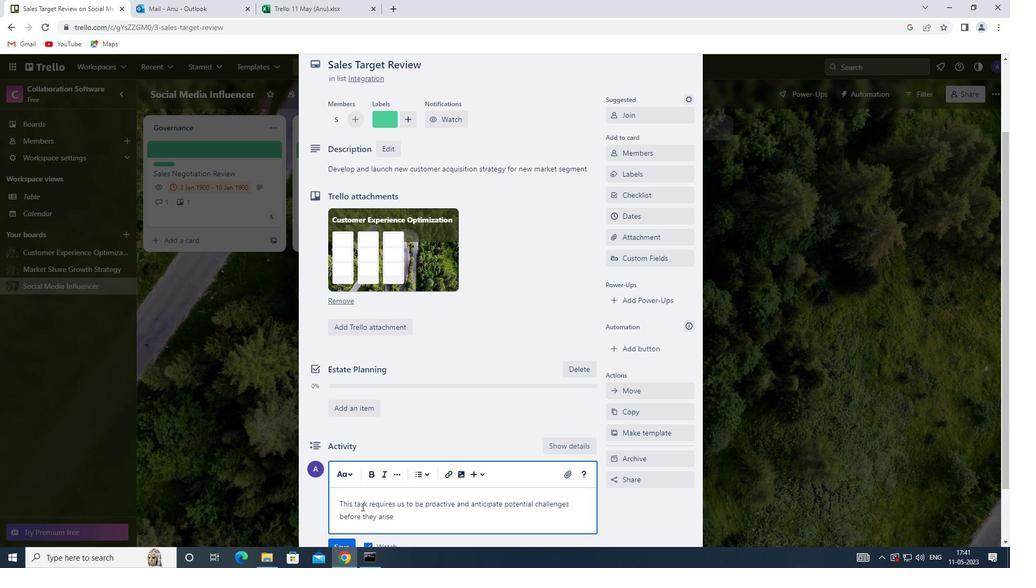 
Action: Mouse moved to (343, 496)
Screenshot: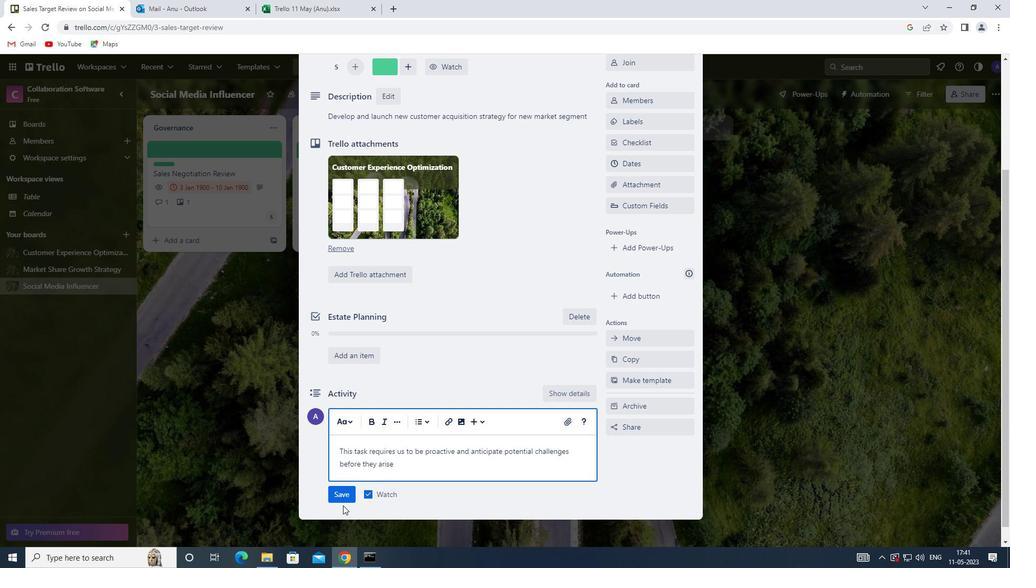 
Action: Mouse pressed left at (343, 496)
Screenshot: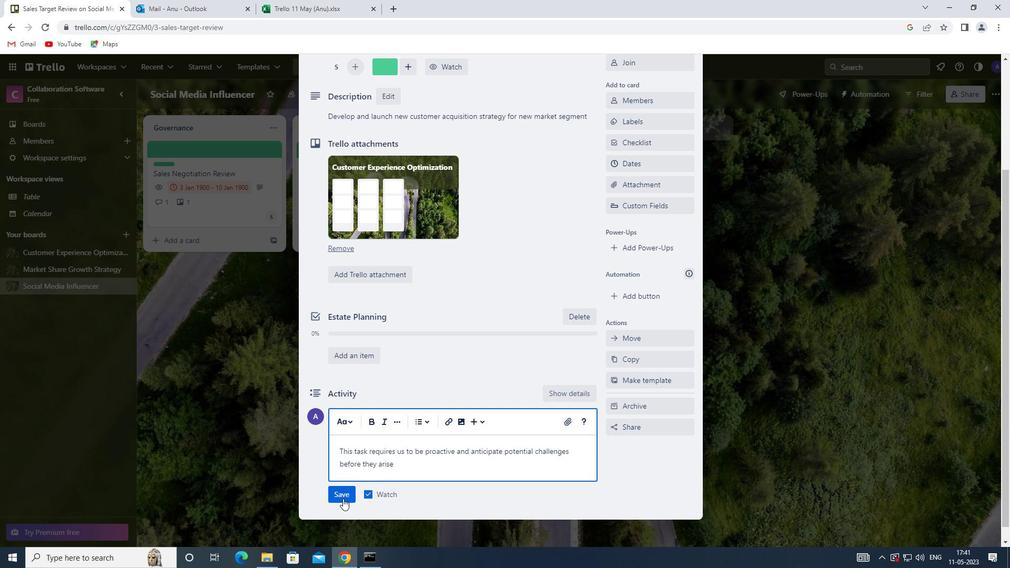 
Action: Mouse moved to (554, 356)
Screenshot: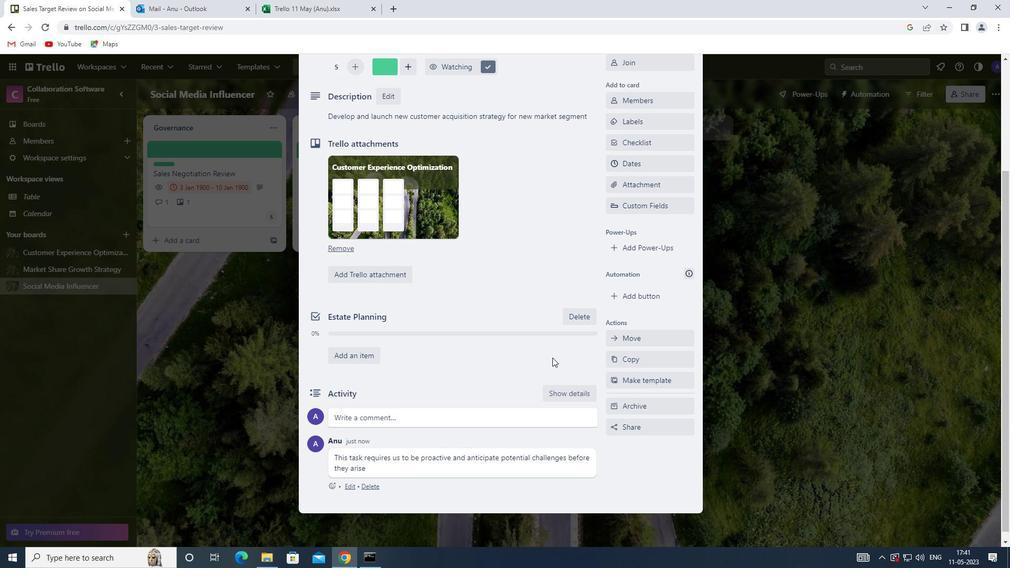 
Action: Mouse scrolled (554, 357) with delta (0, 0)
Screenshot: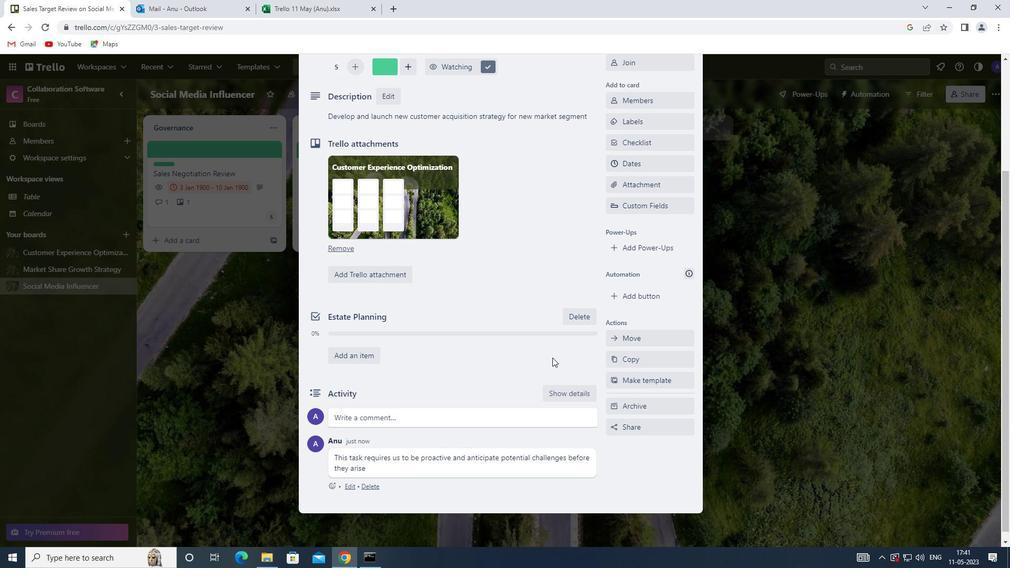 
Action: Mouse moved to (554, 356)
Screenshot: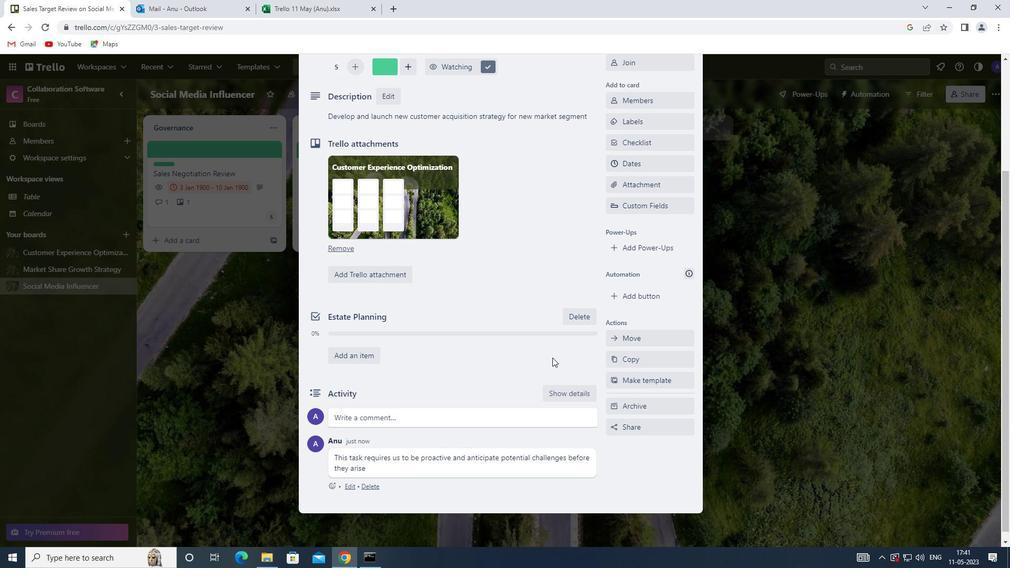 
Action: Mouse scrolled (554, 356) with delta (0, 0)
Screenshot: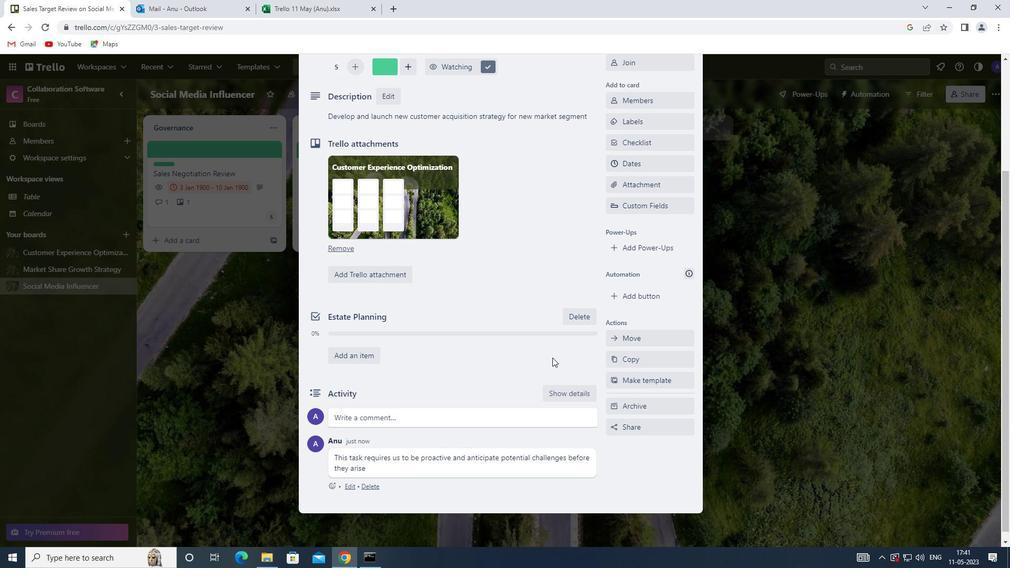 
Action: Mouse moved to (633, 268)
Screenshot: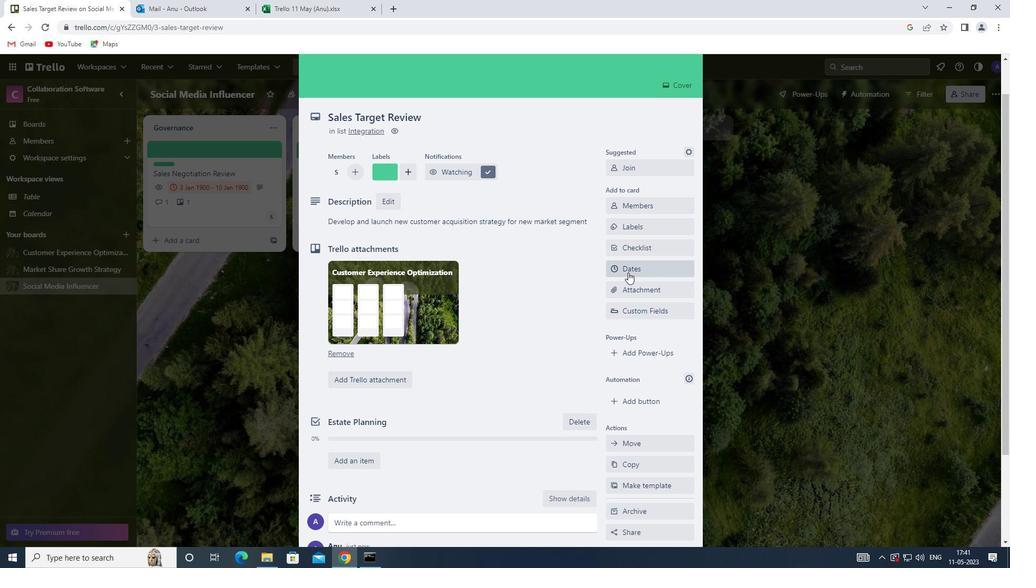 
Action: Mouse pressed left at (633, 268)
Screenshot: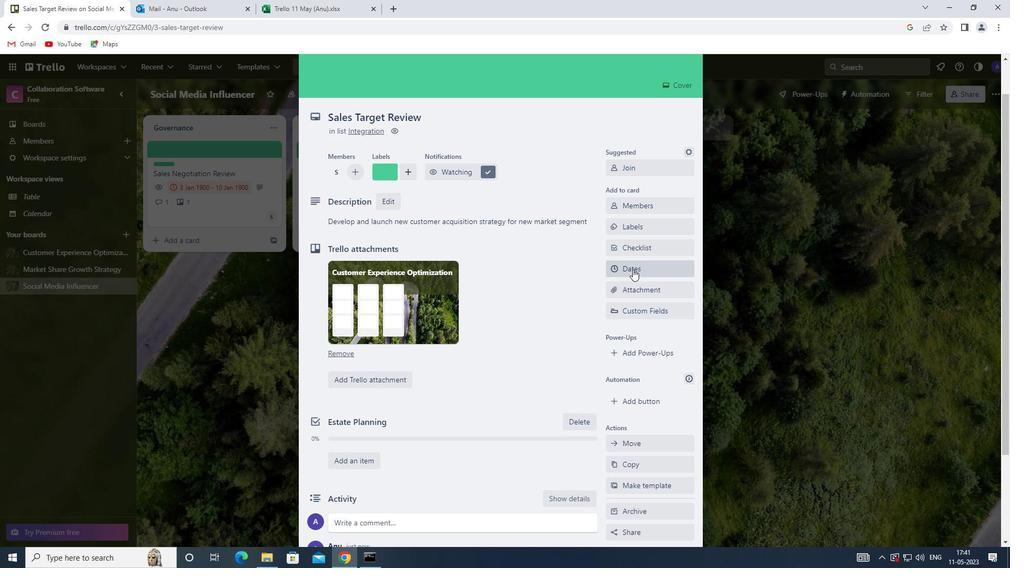 
Action: Mouse moved to (616, 285)
Screenshot: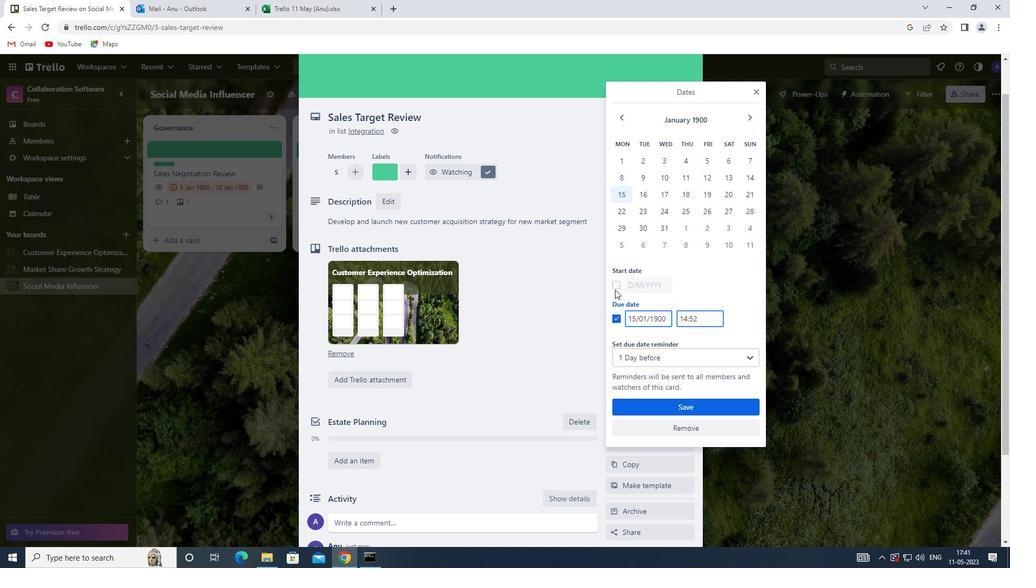 
Action: Mouse pressed left at (616, 285)
Screenshot: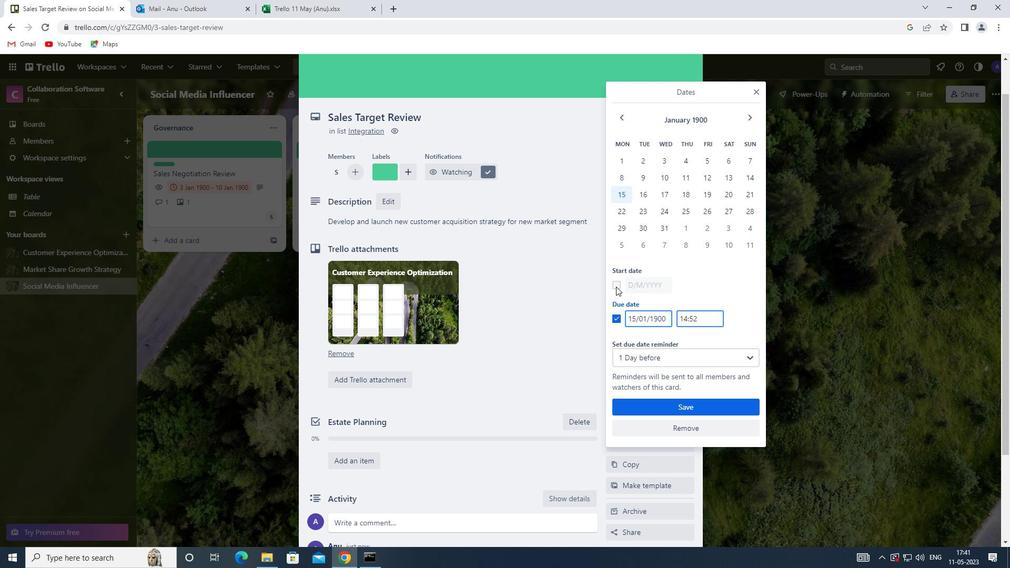 
Action: Mouse moved to (647, 176)
Screenshot: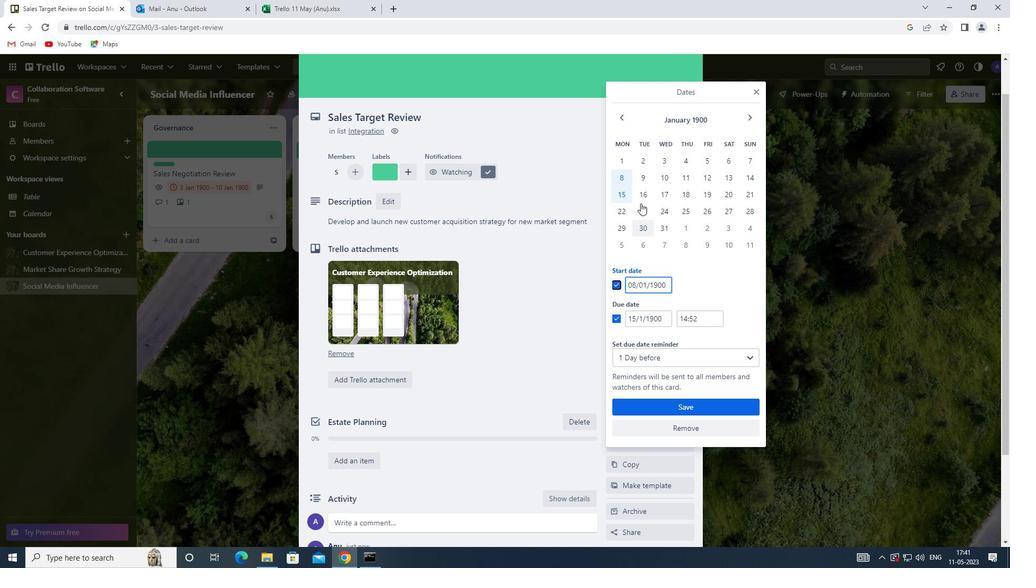 
Action: Mouse pressed left at (647, 176)
Screenshot: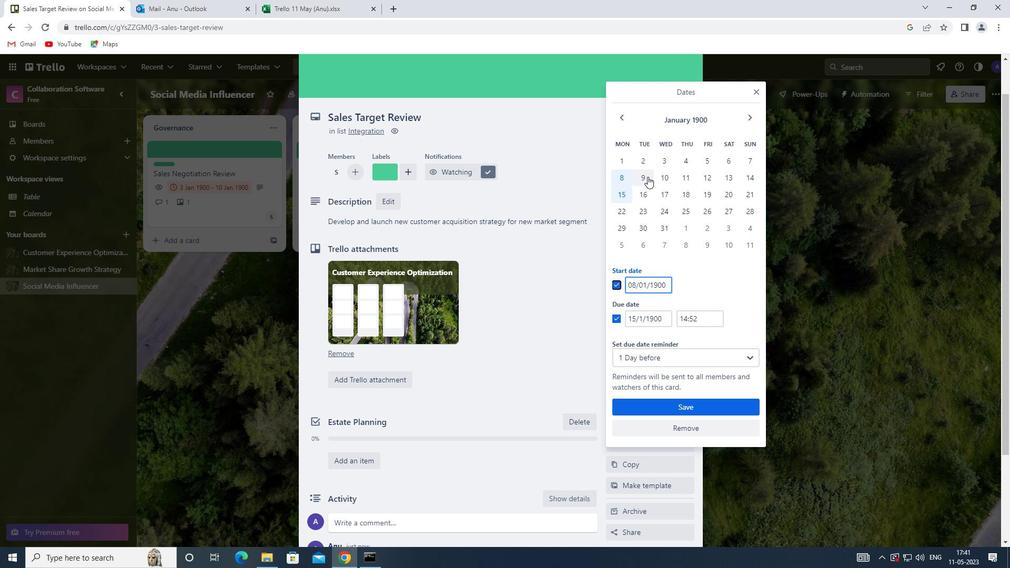 
Action: Mouse moved to (643, 176)
Screenshot: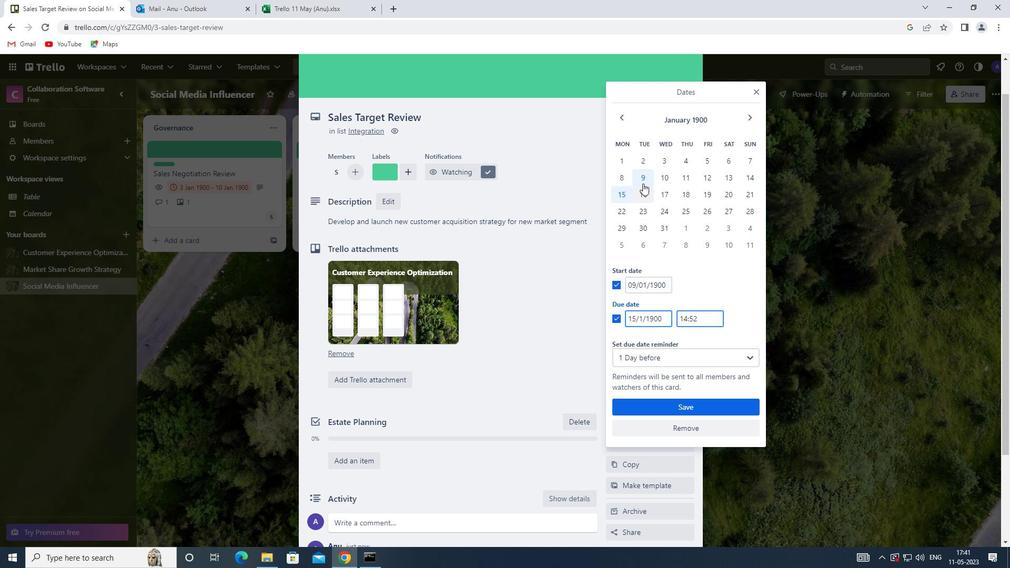 
Action: Mouse pressed left at (643, 176)
Screenshot: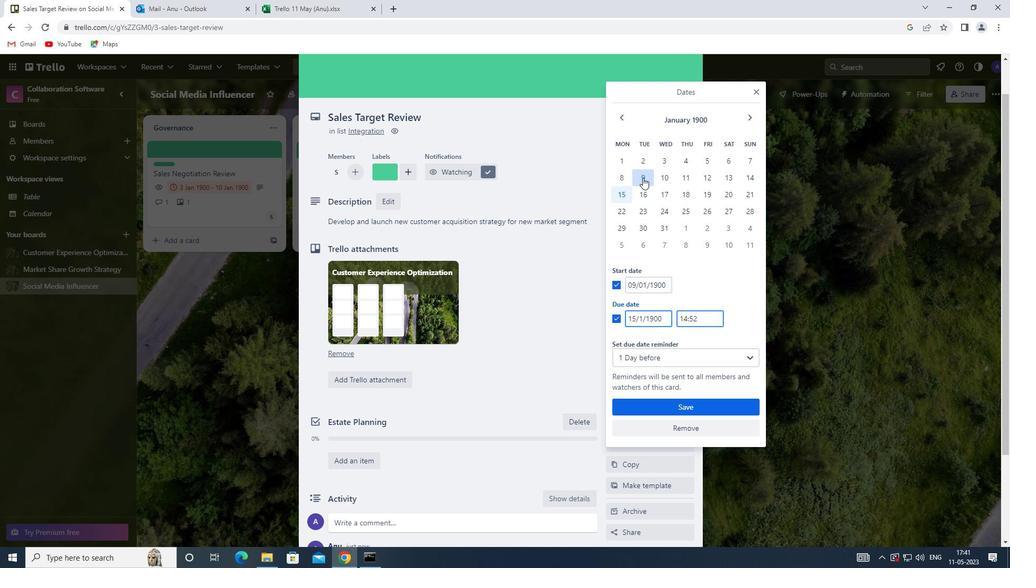 
Action: Mouse moved to (695, 406)
Screenshot: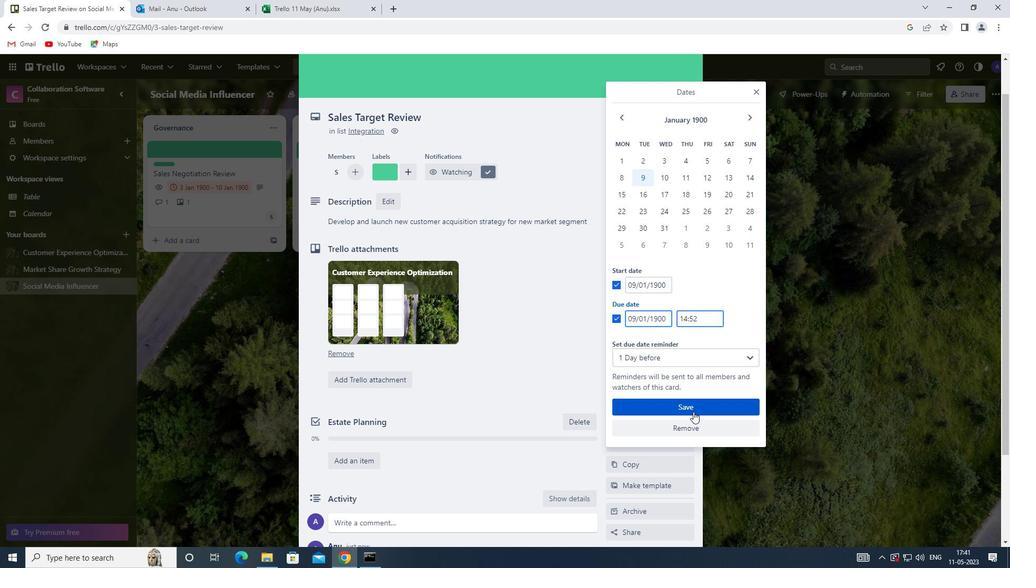 
Action: Mouse pressed left at (695, 406)
Screenshot: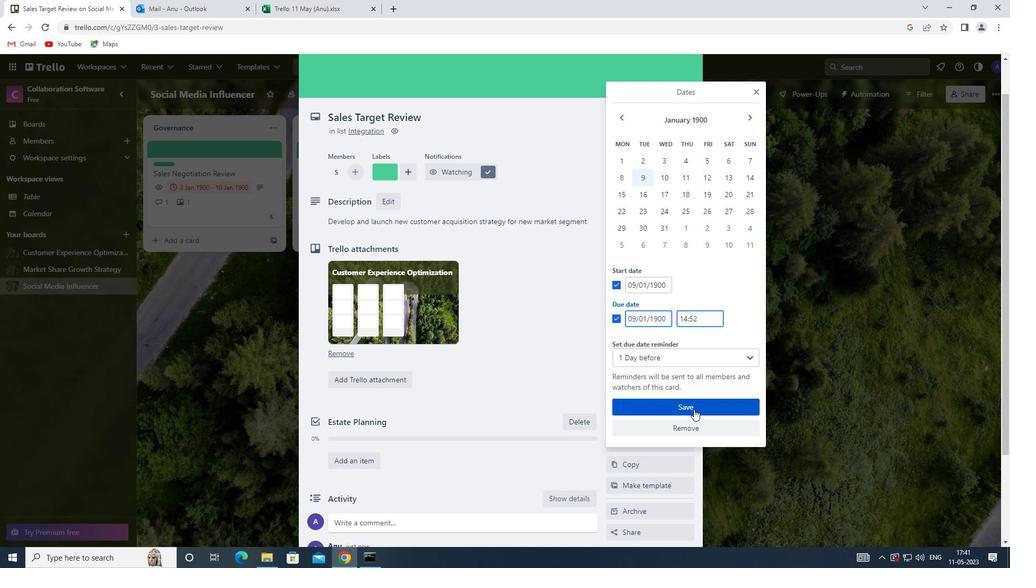 
Action: Mouse moved to (724, 348)
Screenshot: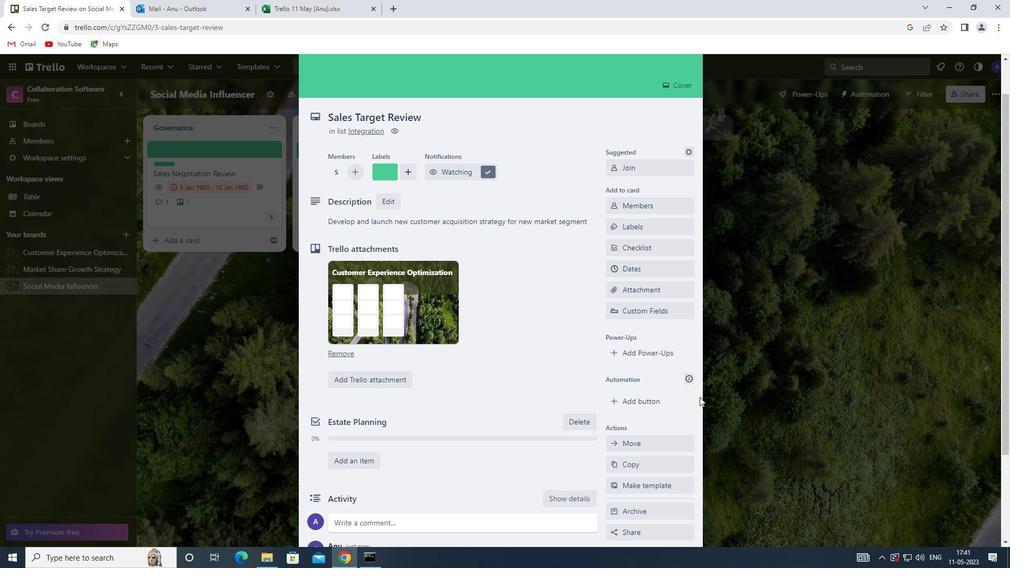 
Action: Mouse pressed left at (724, 348)
Screenshot: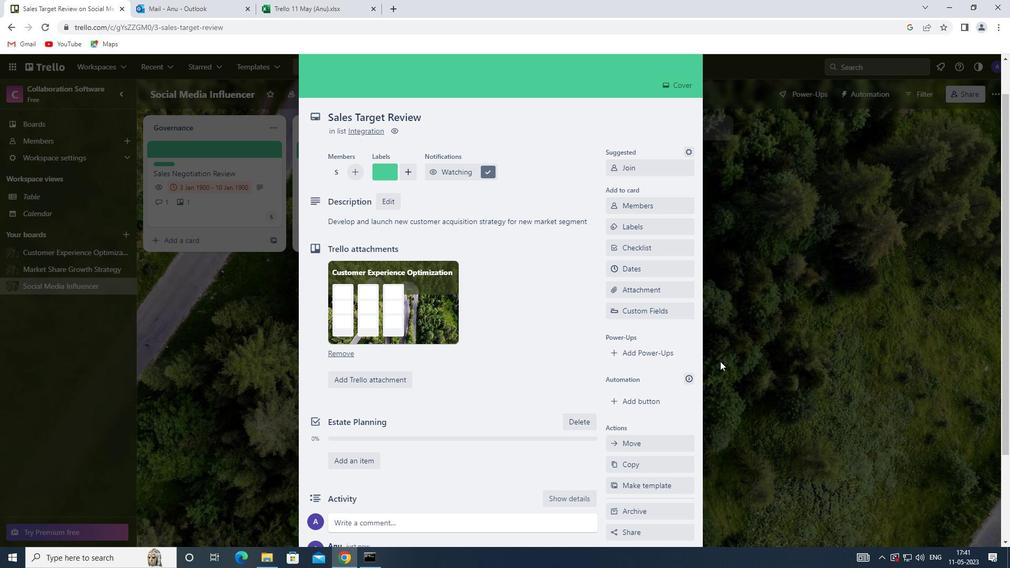 
Action: Key pressed <Key.enter>
Screenshot: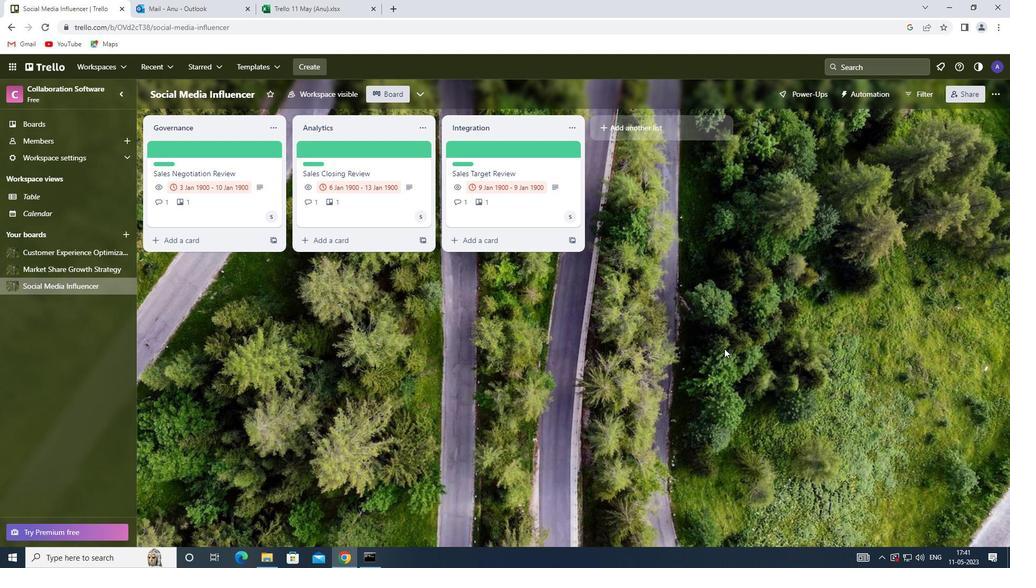 
